Task: Create a due date automation trigger when advanced on, on the monday before a card is due add fields with custom field "Resume" set to a number lower or equal to 1 and lower than 10 at 11:00 AM.
Action: Mouse moved to (603, 278)
Screenshot: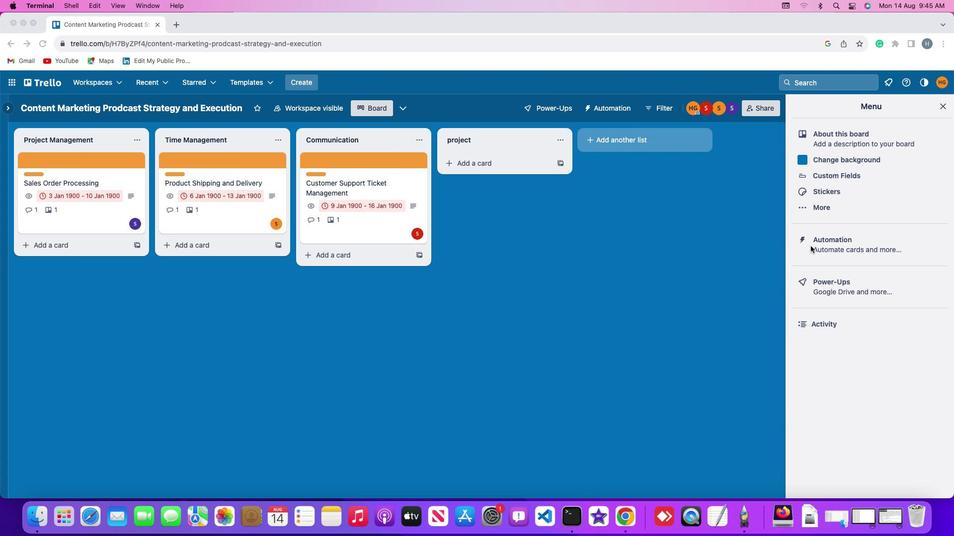 
Action: Mouse pressed left at (603, 278)
Screenshot: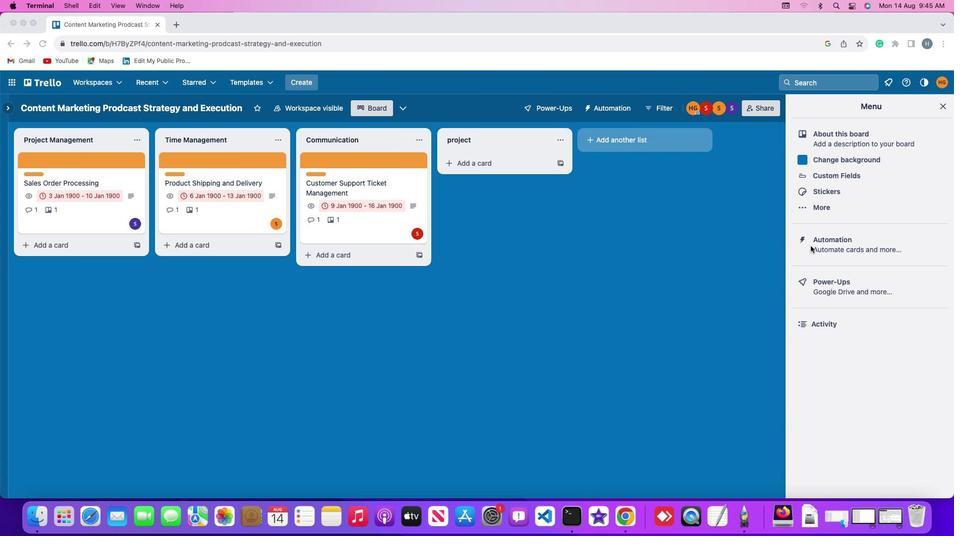 
Action: Mouse pressed left at (603, 278)
Screenshot: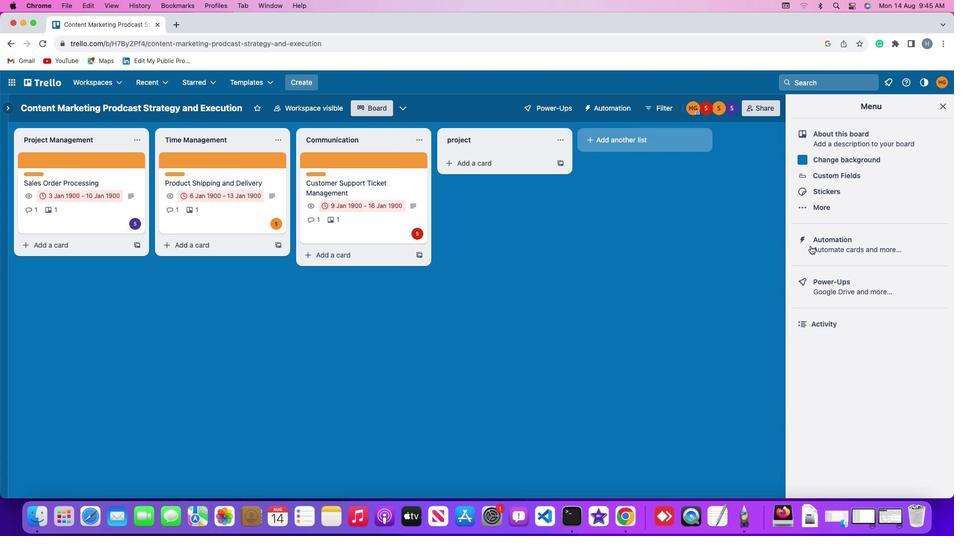 
Action: Mouse moved to (136, 272)
Screenshot: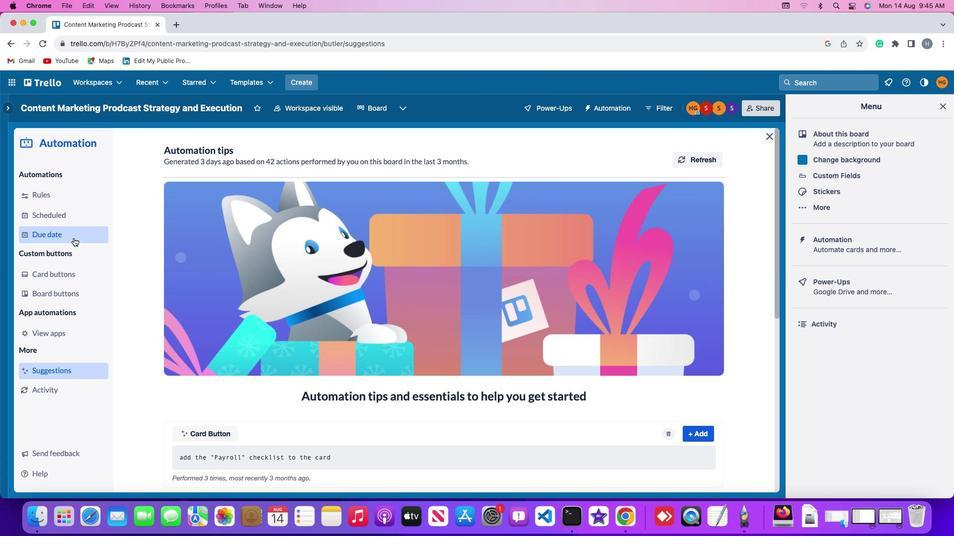 
Action: Mouse pressed left at (136, 272)
Screenshot: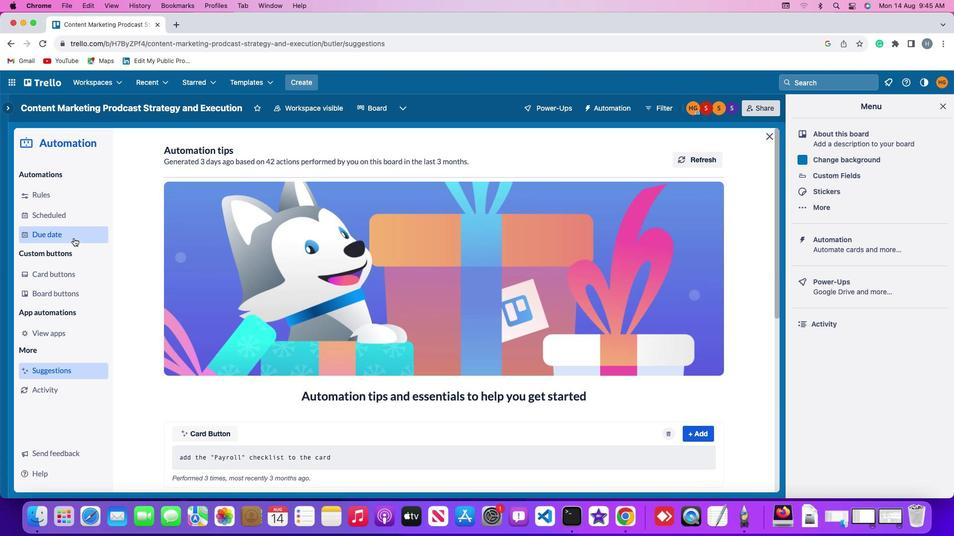 
Action: Mouse moved to (507, 205)
Screenshot: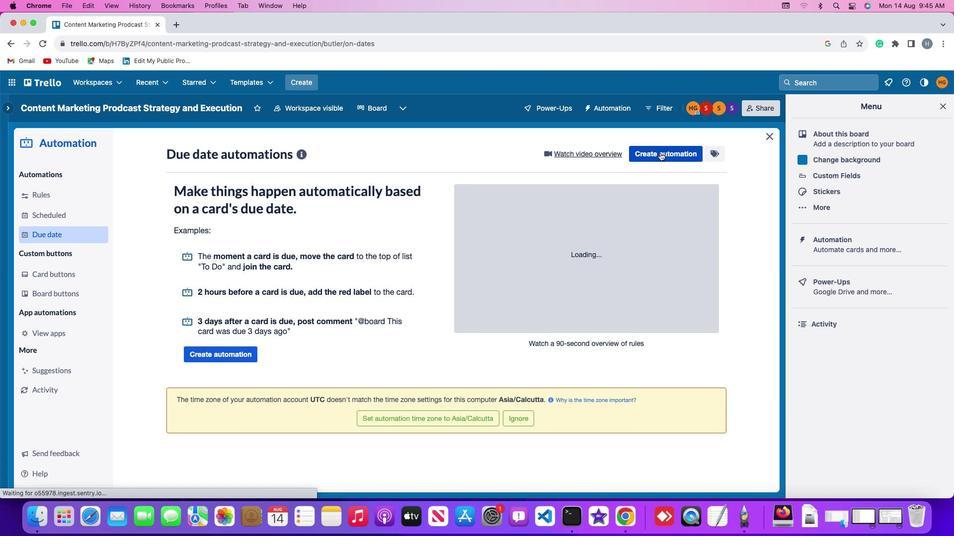 
Action: Mouse pressed left at (507, 205)
Screenshot: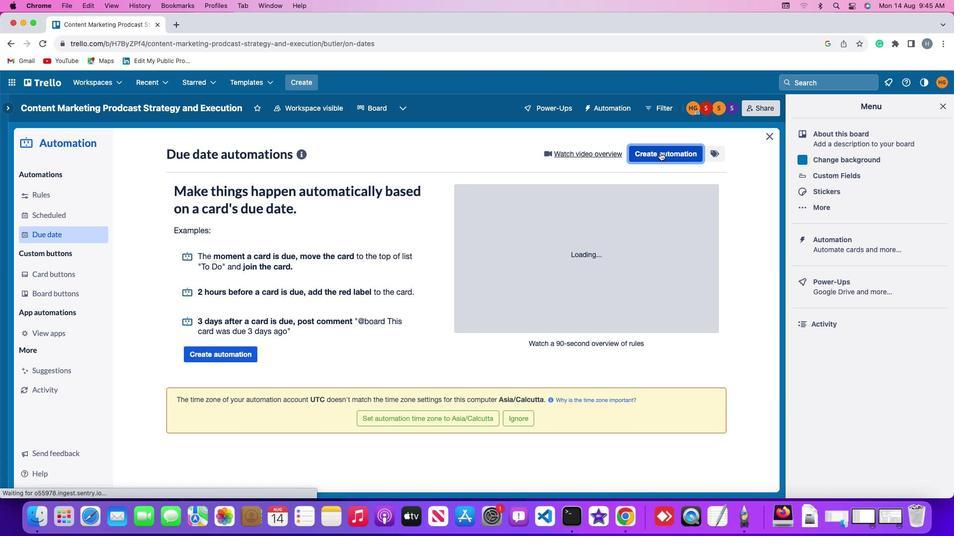 
Action: Mouse moved to (233, 283)
Screenshot: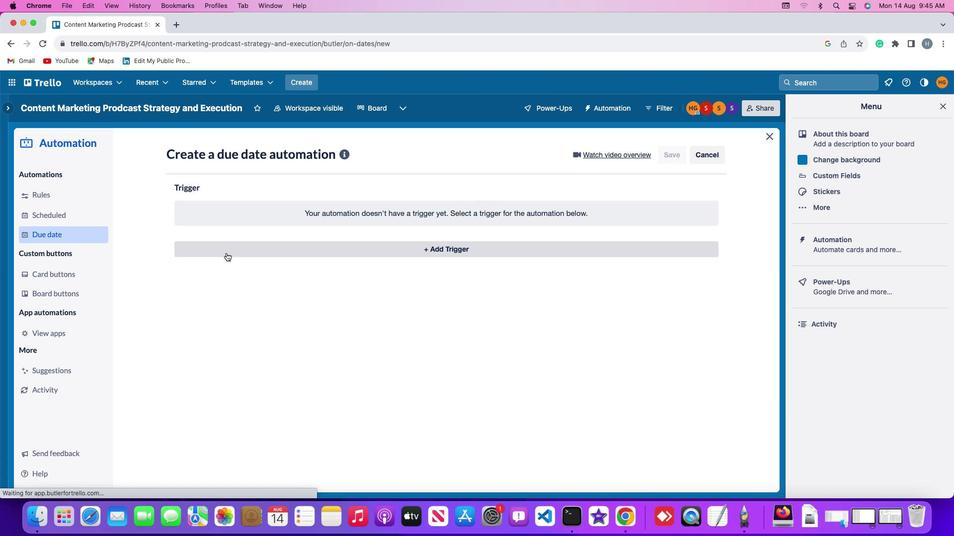 
Action: Mouse pressed left at (233, 283)
Screenshot: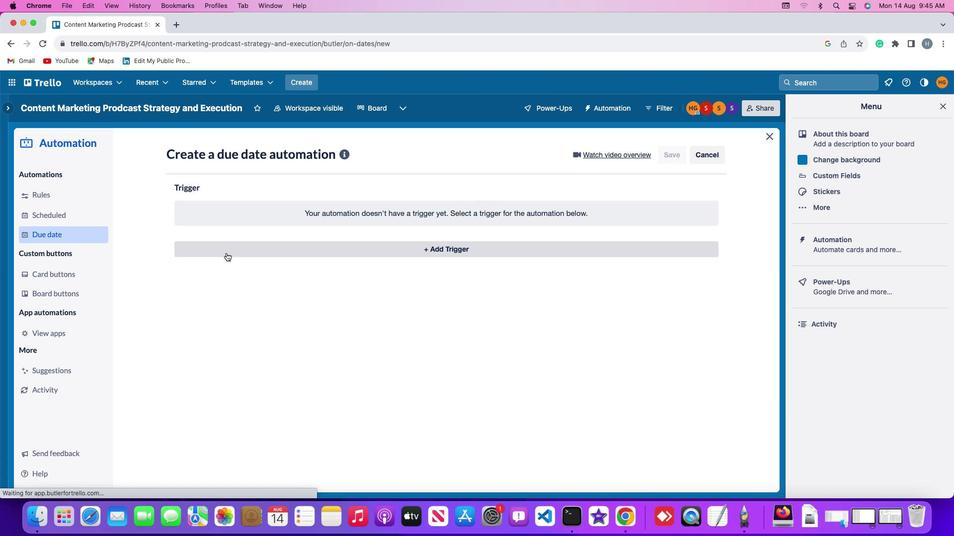 
Action: Mouse moved to (230, 429)
Screenshot: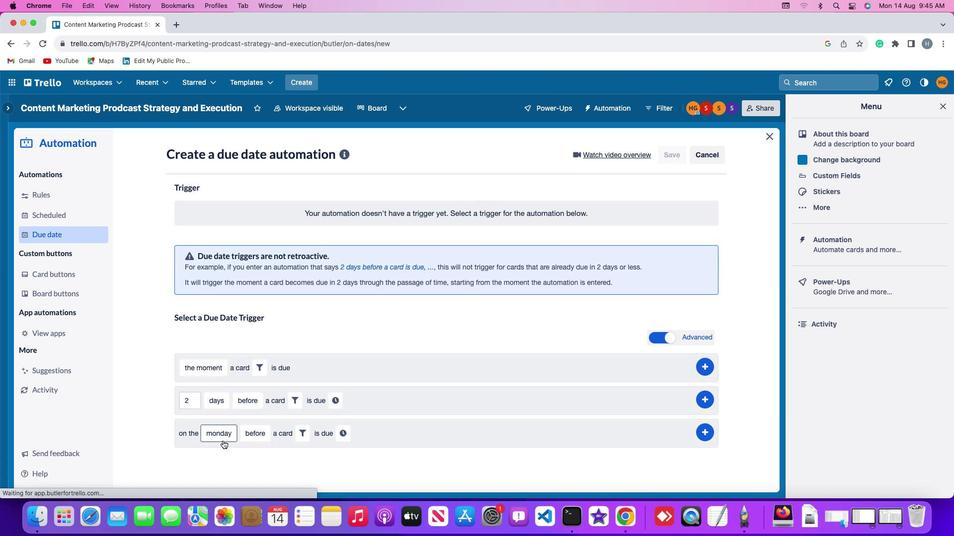 
Action: Mouse pressed left at (230, 429)
Screenshot: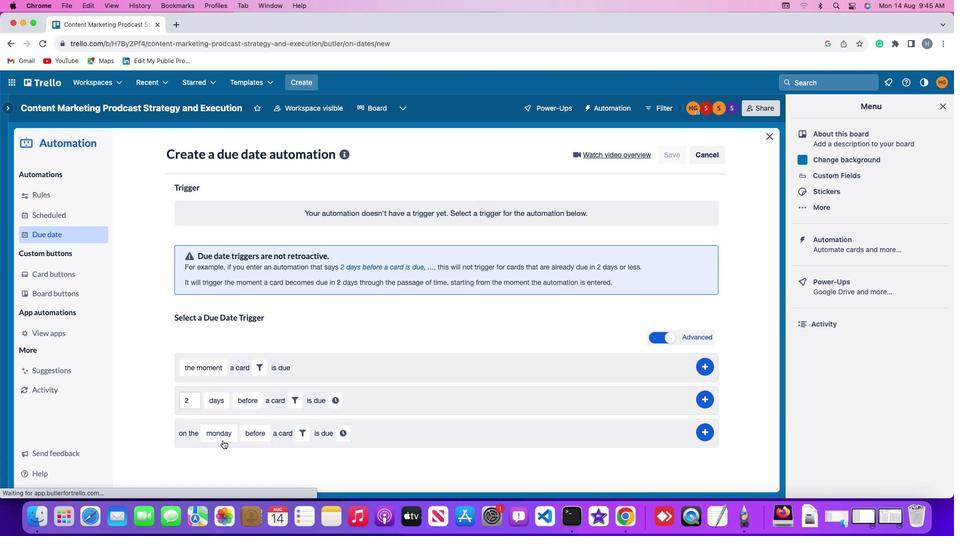
Action: Mouse moved to (231, 316)
Screenshot: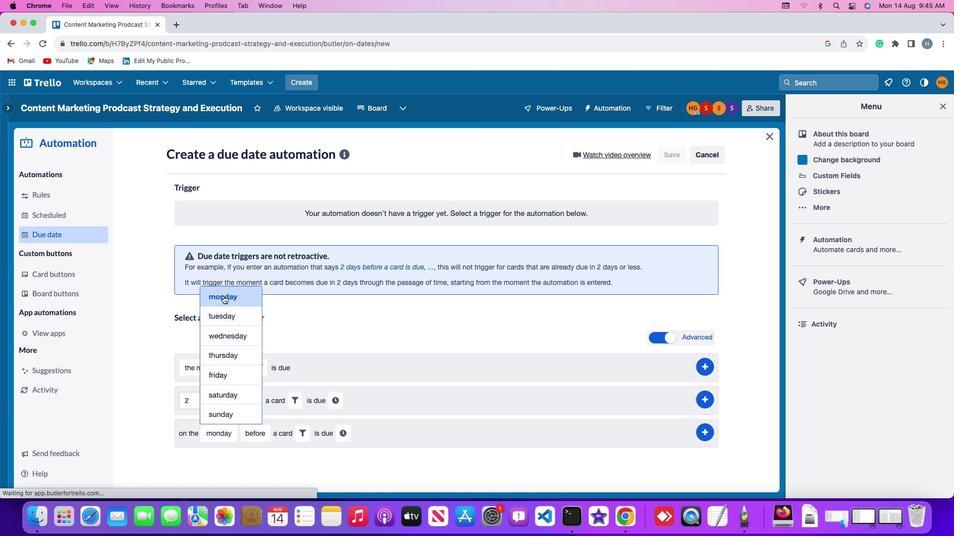 
Action: Mouse pressed left at (231, 316)
Screenshot: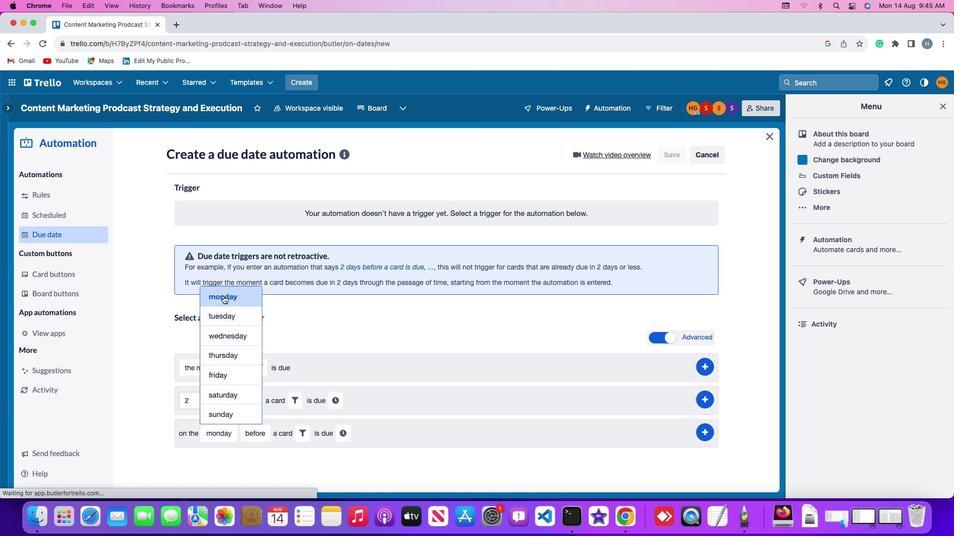 
Action: Mouse moved to (248, 423)
Screenshot: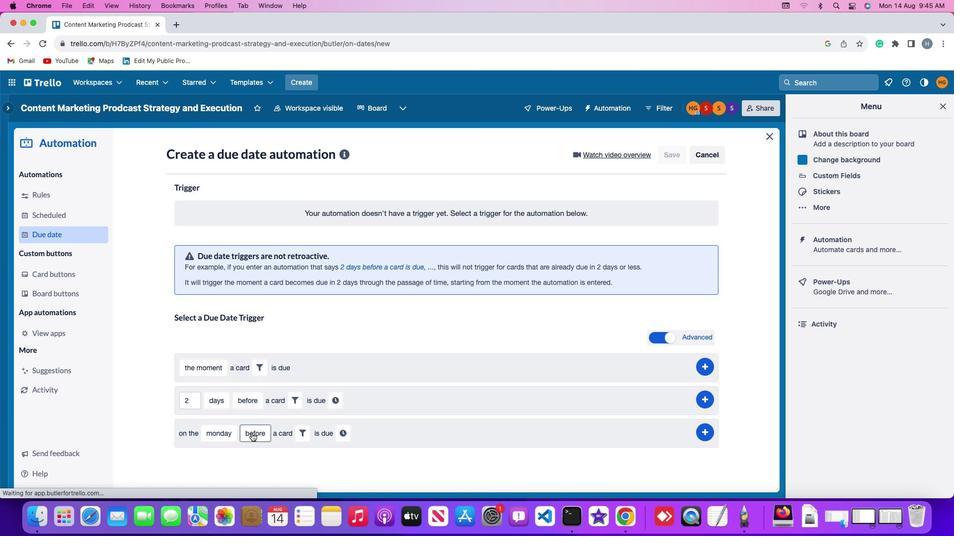 
Action: Mouse pressed left at (248, 423)
Screenshot: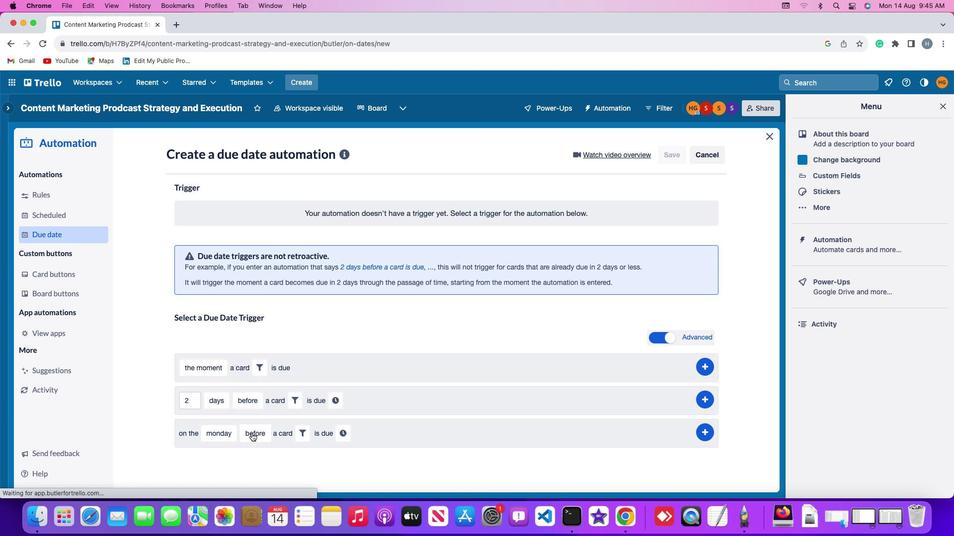 
Action: Mouse moved to (258, 363)
Screenshot: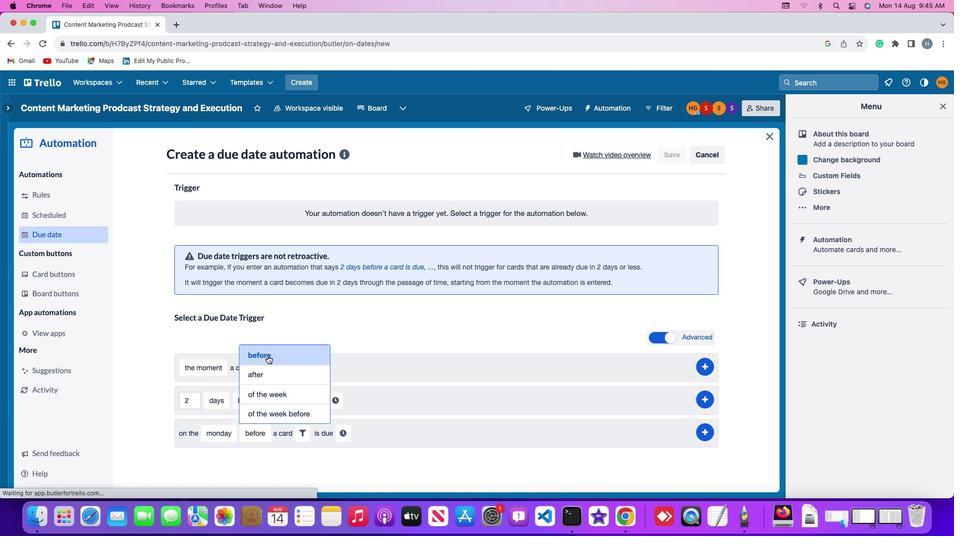 
Action: Mouse pressed left at (258, 363)
Screenshot: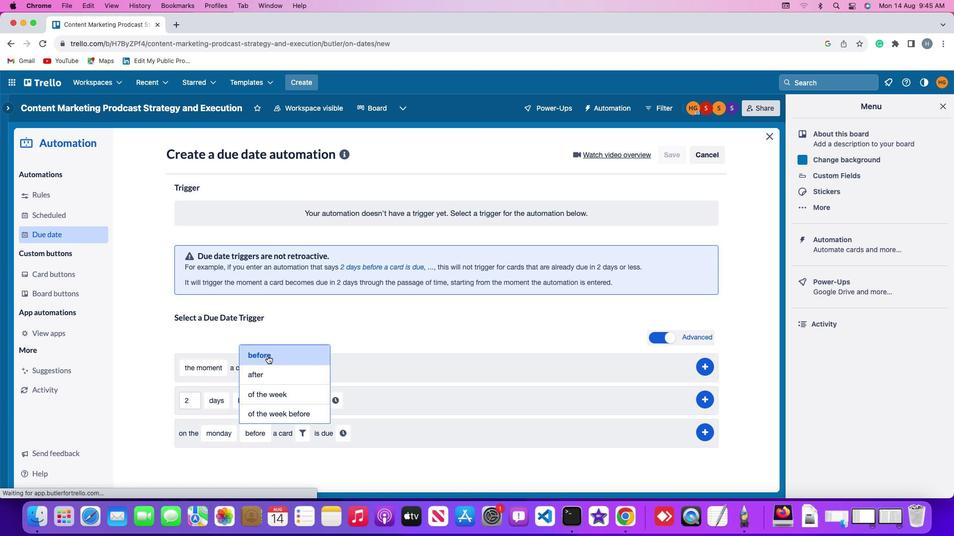 
Action: Mouse moved to (279, 425)
Screenshot: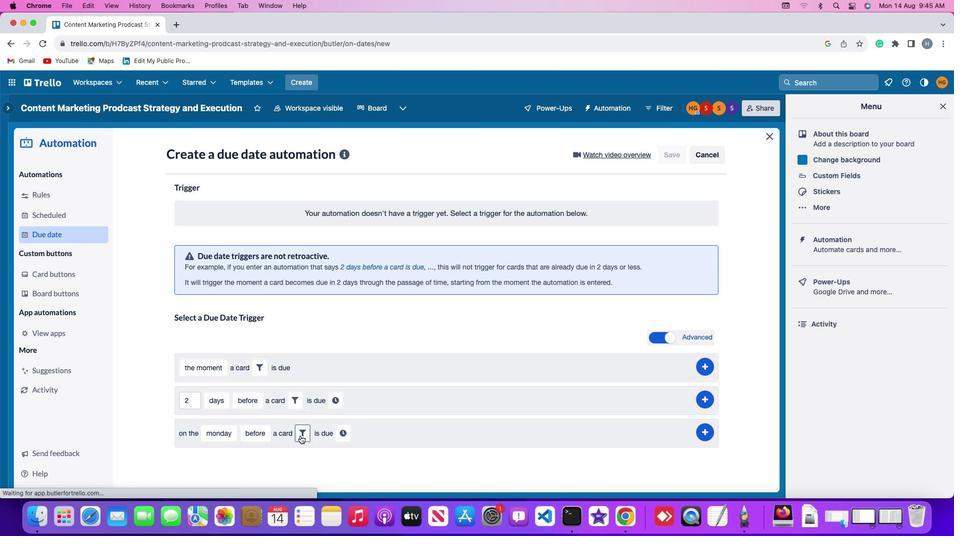 
Action: Mouse pressed left at (279, 425)
Screenshot: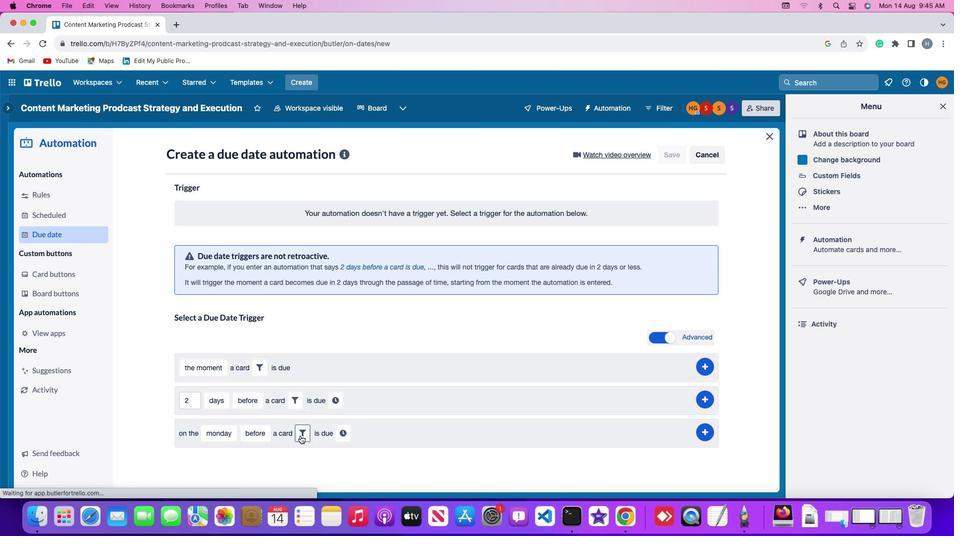 
Action: Mouse moved to (381, 447)
Screenshot: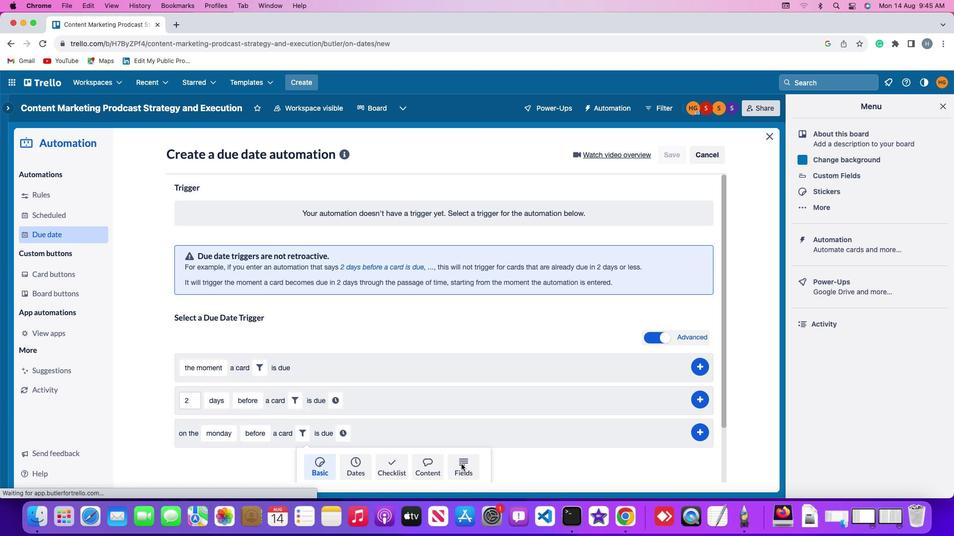 
Action: Mouse pressed left at (381, 447)
Screenshot: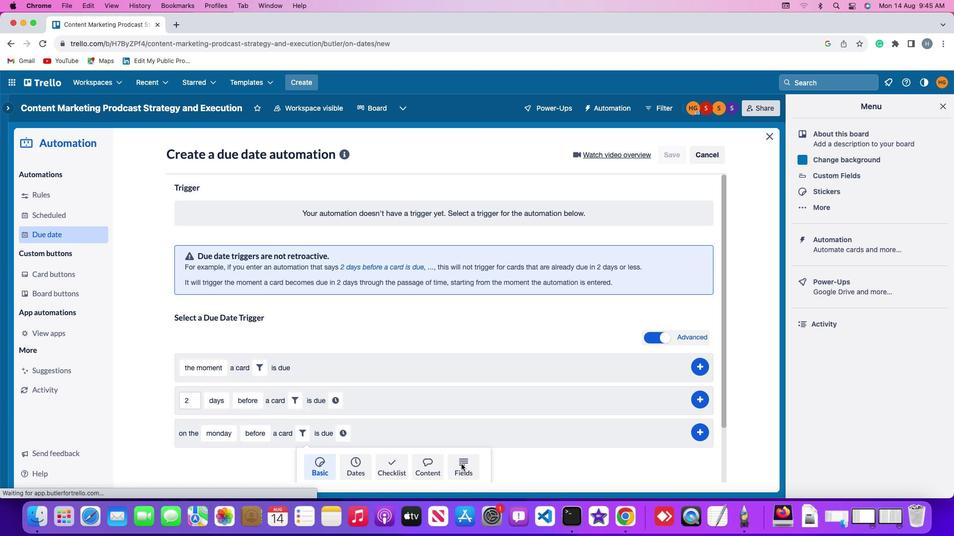 
Action: Mouse moved to (239, 453)
Screenshot: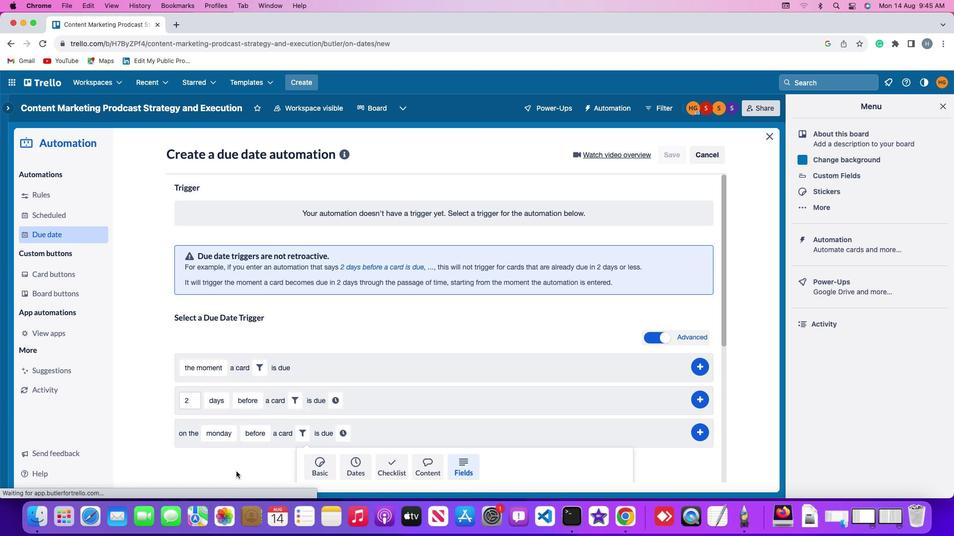 
Action: Mouse scrolled (239, 453) with delta (89, 86)
Screenshot: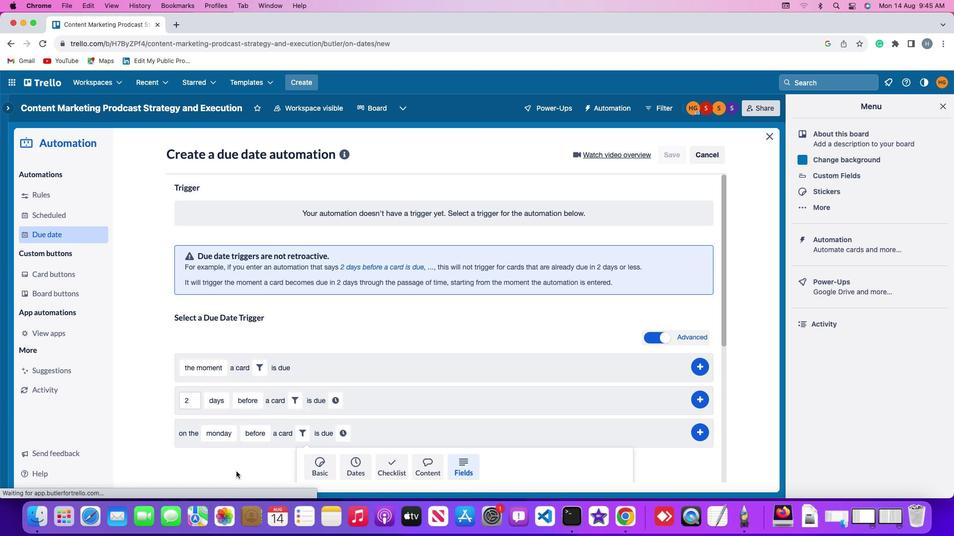 
Action: Mouse moved to (239, 453)
Screenshot: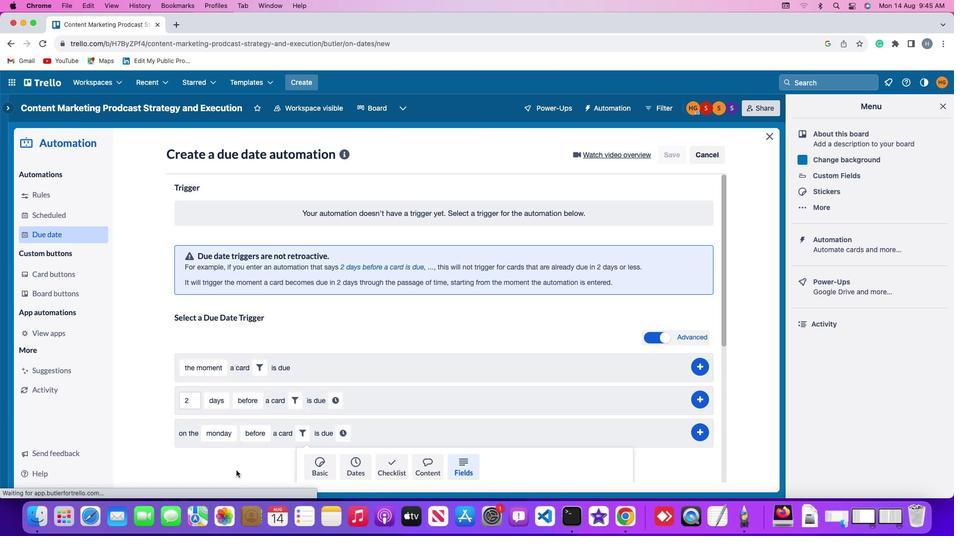 
Action: Mouse scrolled (239, 453) with delta (89, 86)
Screenshot: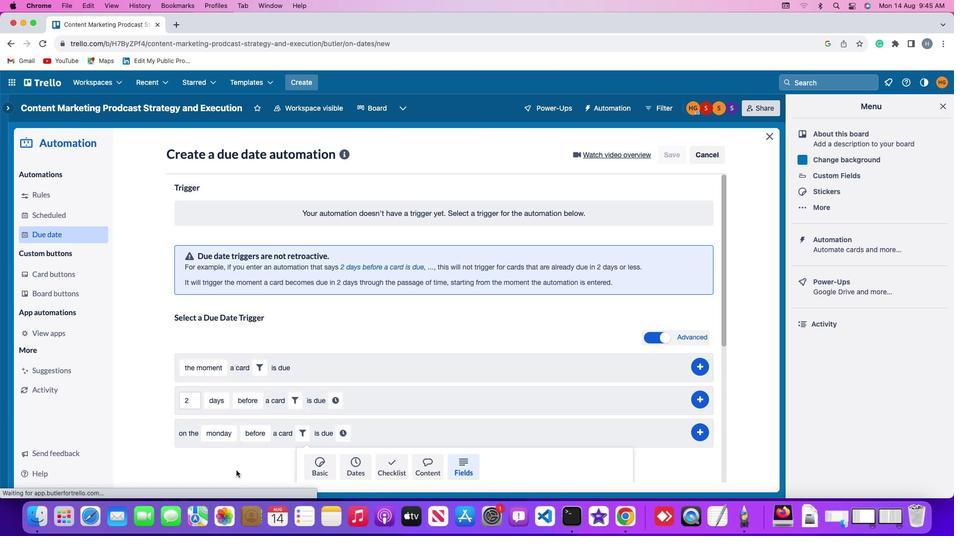 
Action: Mouse moved to (239, 453)
Screenshot: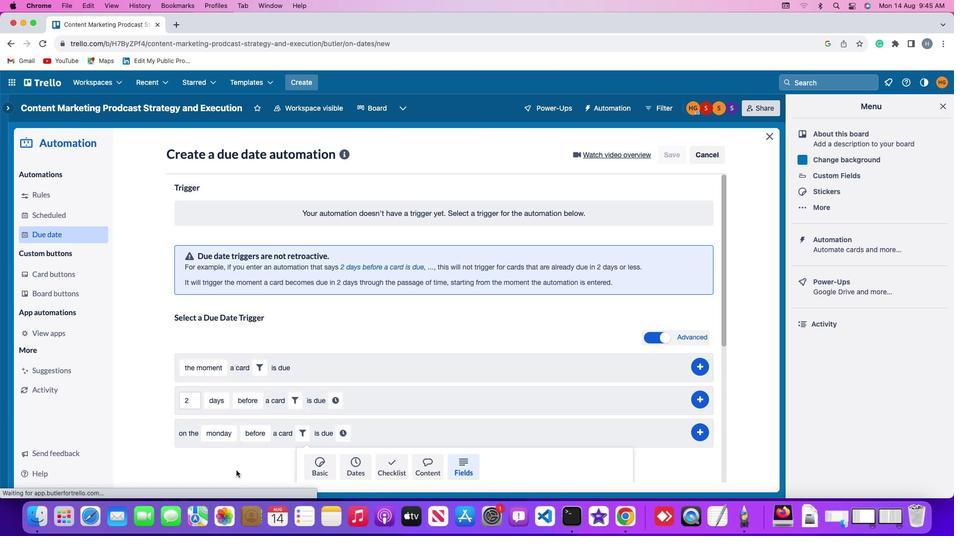 
Action: Mouse scrolled (239, 453) with delta (89, 85)
Screenshot: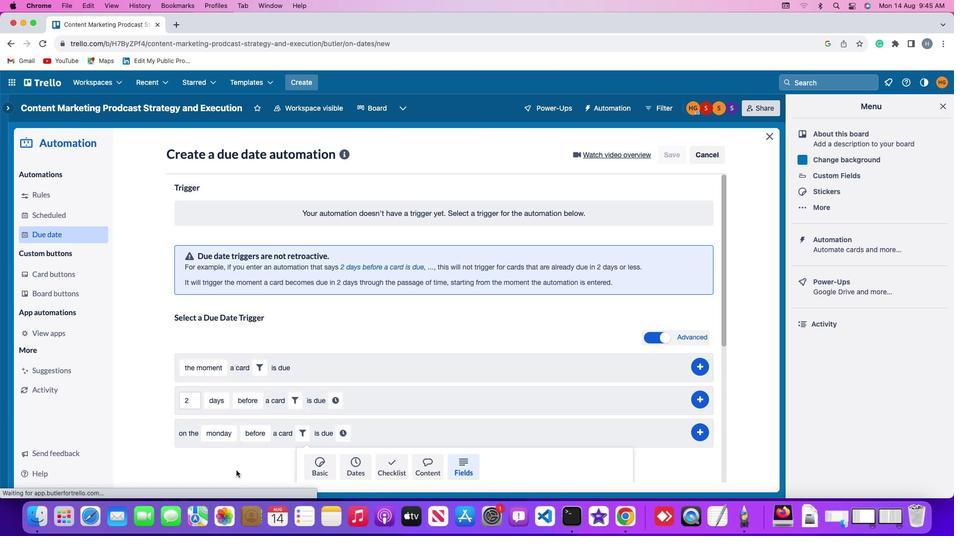 
Action: Mouse moved to (239, 452)
Screenshot: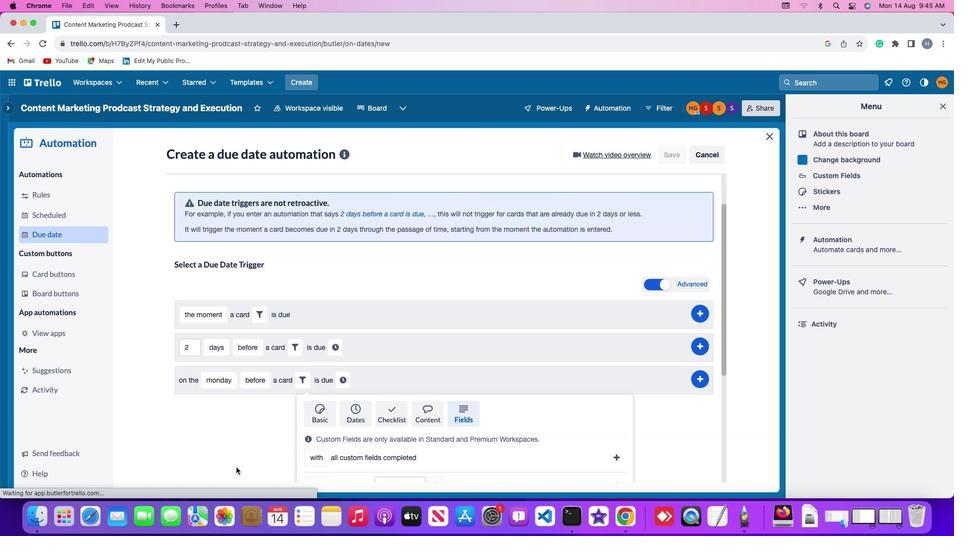 
Action: Mouse scrolled (239, 452) with delta (89, 84)
Screenshot: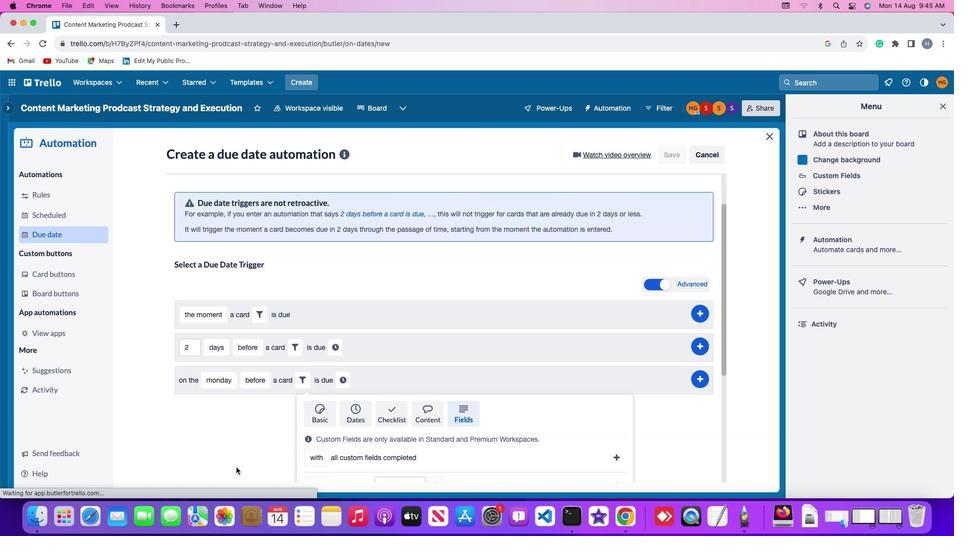 
Action: Mouse moved to (239, 450)
Screenshot: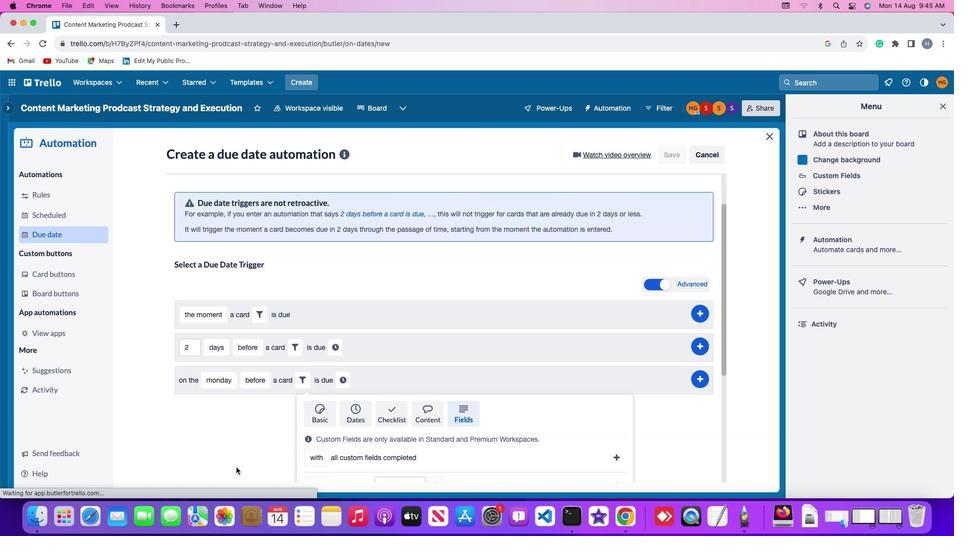 
Action: Mouse scrolled (239, 450) with delta (89, 84)
Screenshot: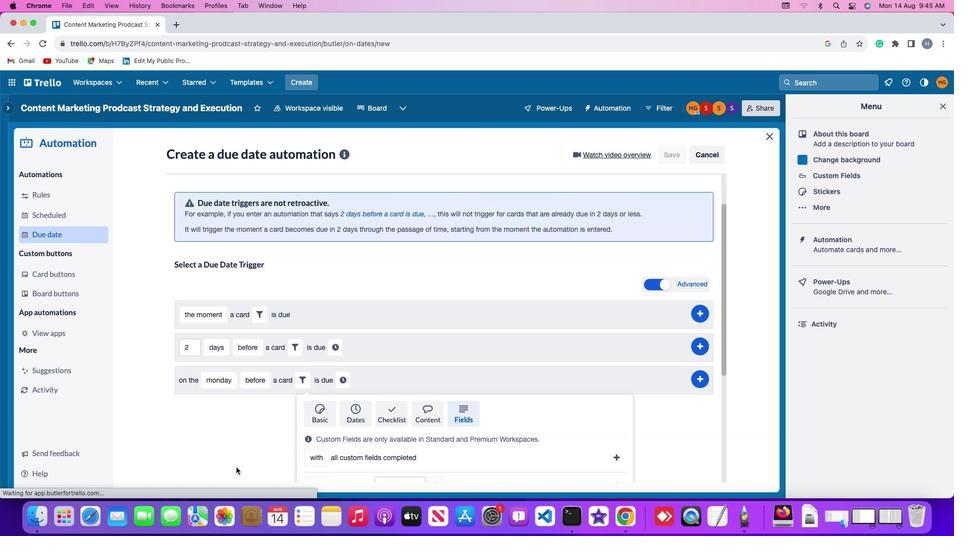 
Action: Mouse moved to (239, 450)
Screenshot: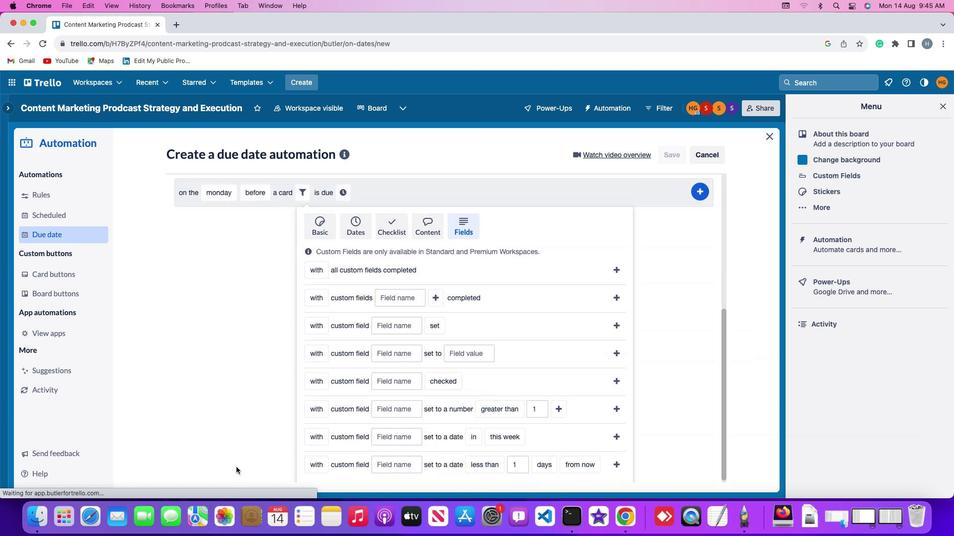 
Action: Mouse scrolled (239, 450) with delta (89, 86)
Screenshot: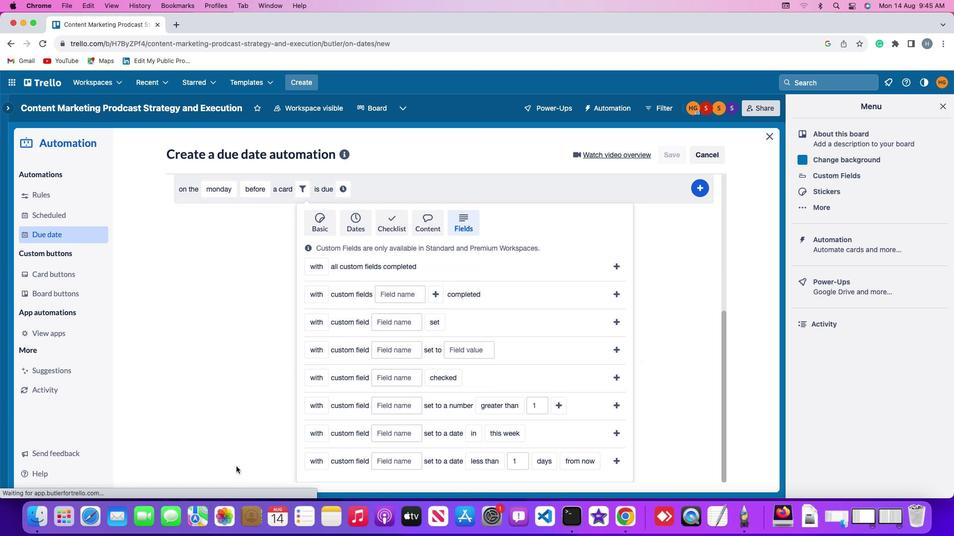 
Action: Mouse moved to (239, 450)
Screenshot: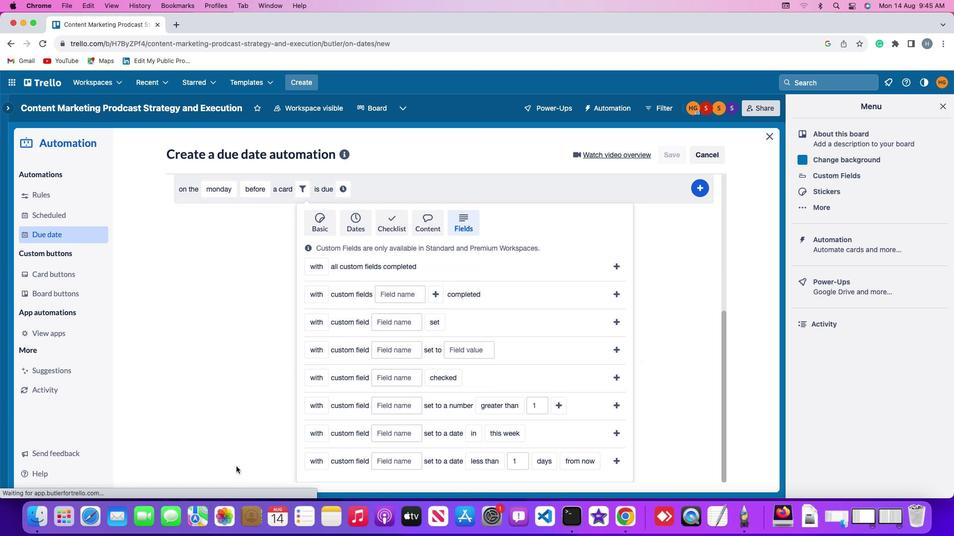 
Action: Mouse scrolled (239, 450) with delta (89, 86)
Screenshot: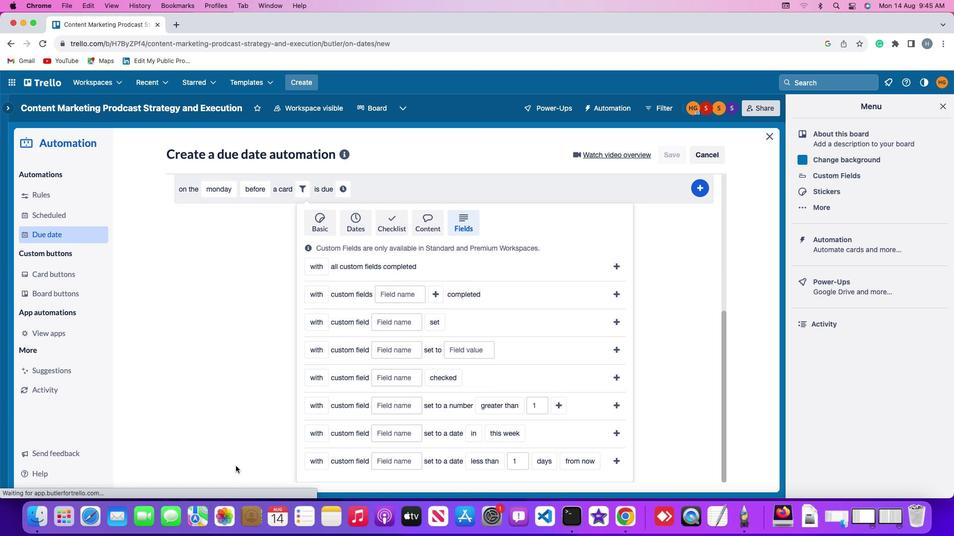 
Action: Mouse moved to (239, 449)
Screenshot: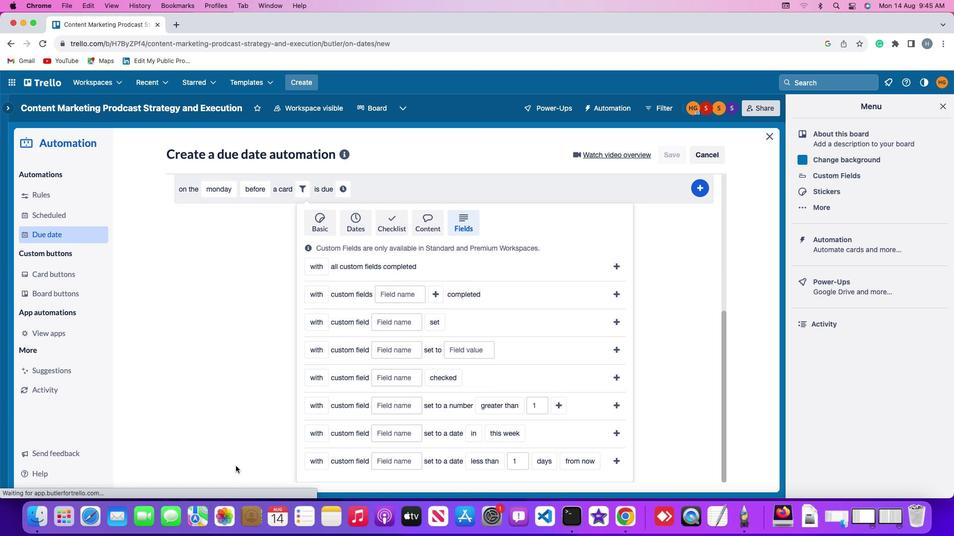 
Action: Mouse scrolled (239, 449) with delta (89, 85)
Screenshot: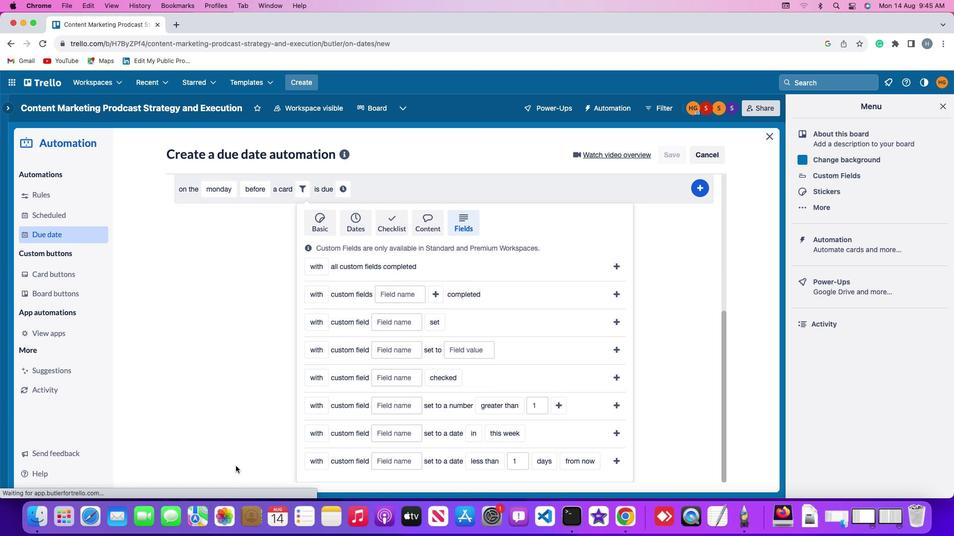 
Action: Mouse moved to (239, 449)
Screenshot: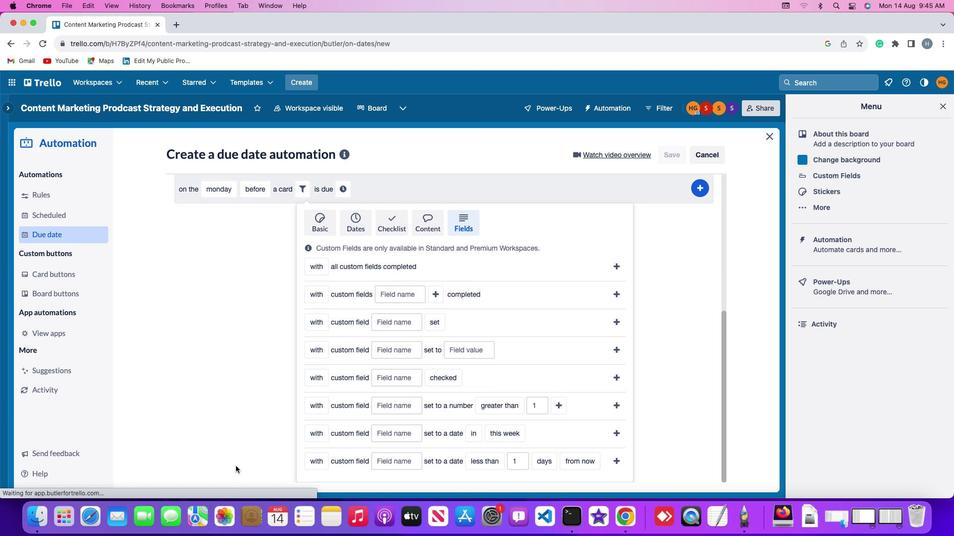 
Action: Mouse scrolled (239, 449) with delta (89, 85)
Screenshot: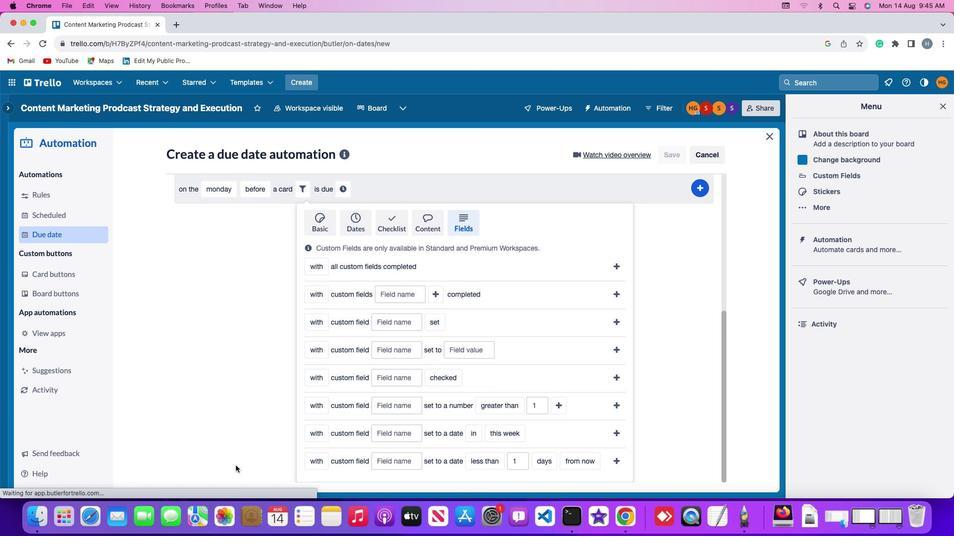 
Action: Mouse moved to (289, 401)
Screenshot: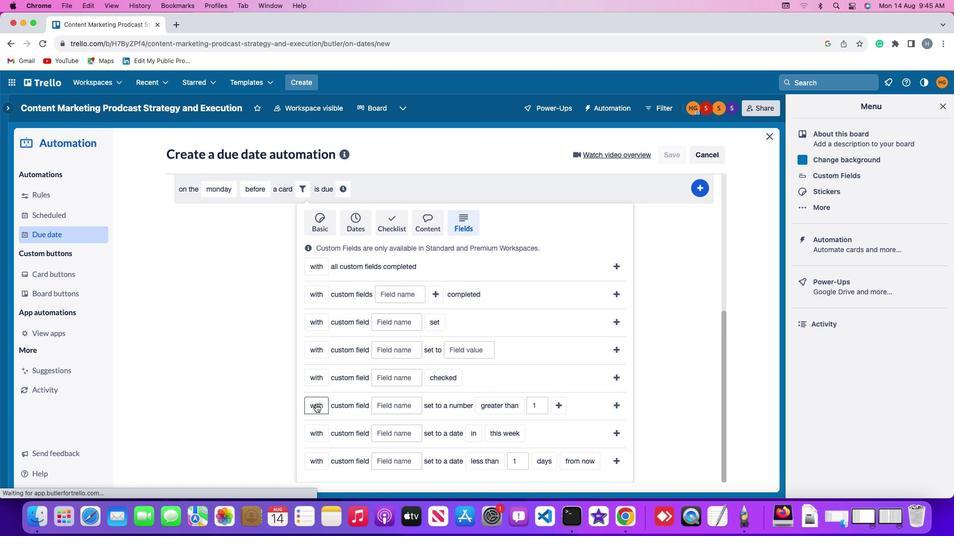 
Action: Mouse pressed left at (289, 401)
Screenshot: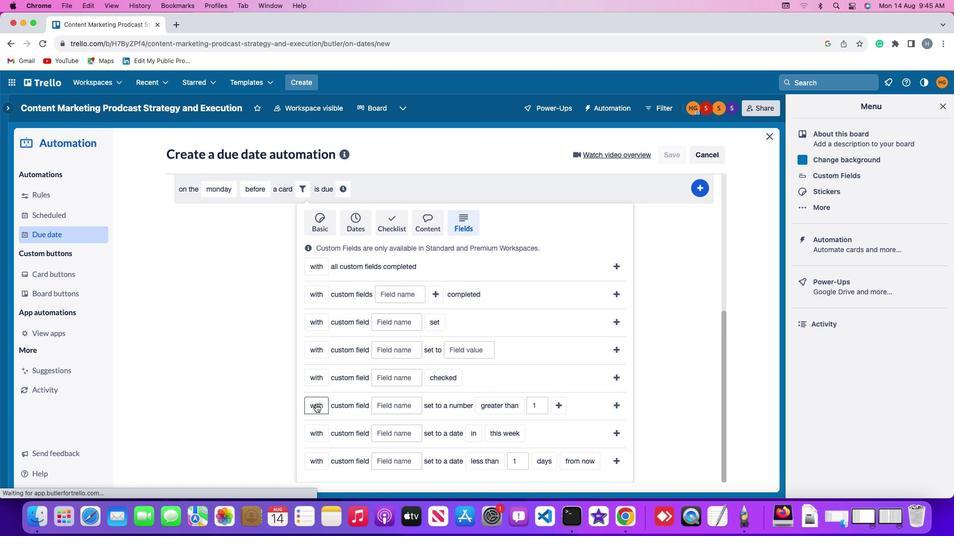 
Action: Mouse moved to (296, 416)
Screenshot: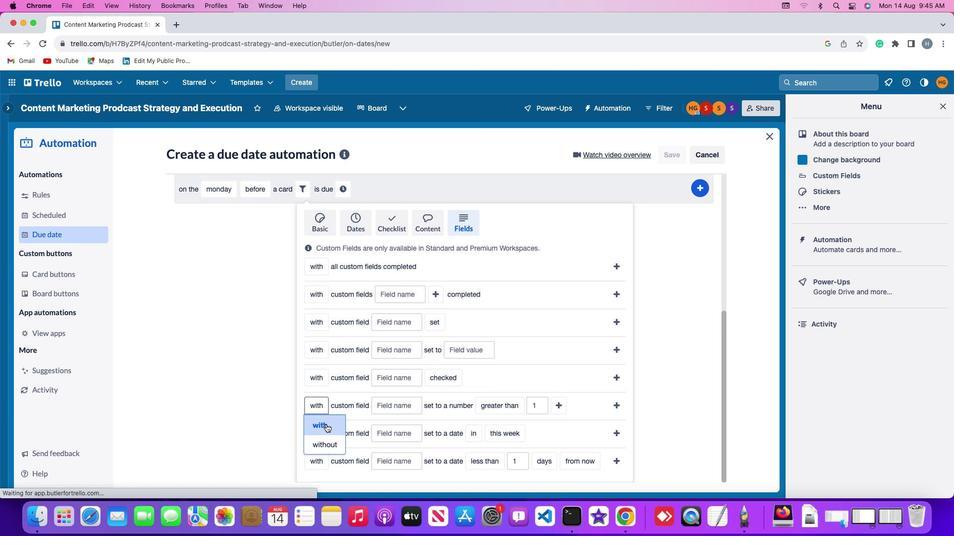 
Action: Mouse pressed left at (296, 416)
Screenshot: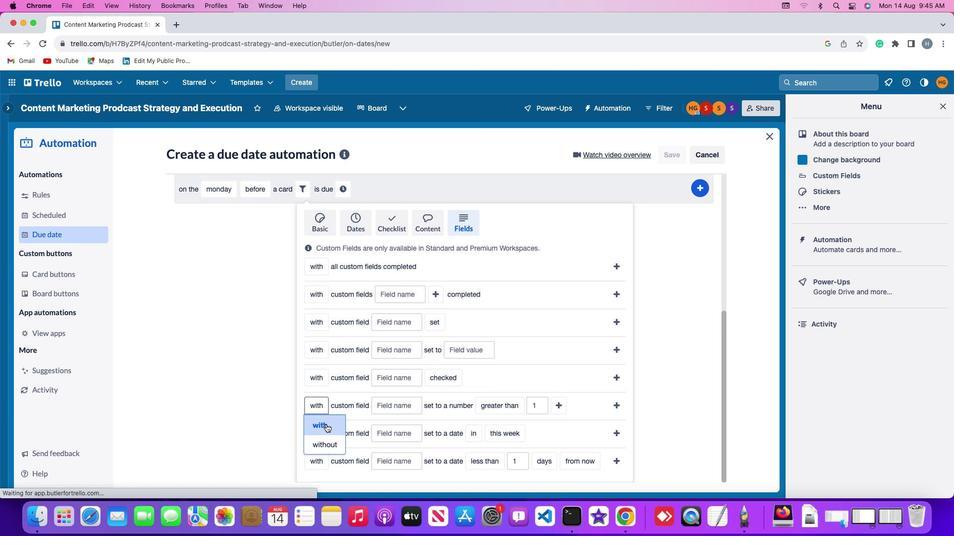 
Action: Mouse moved to (338, 403)
Screenshot: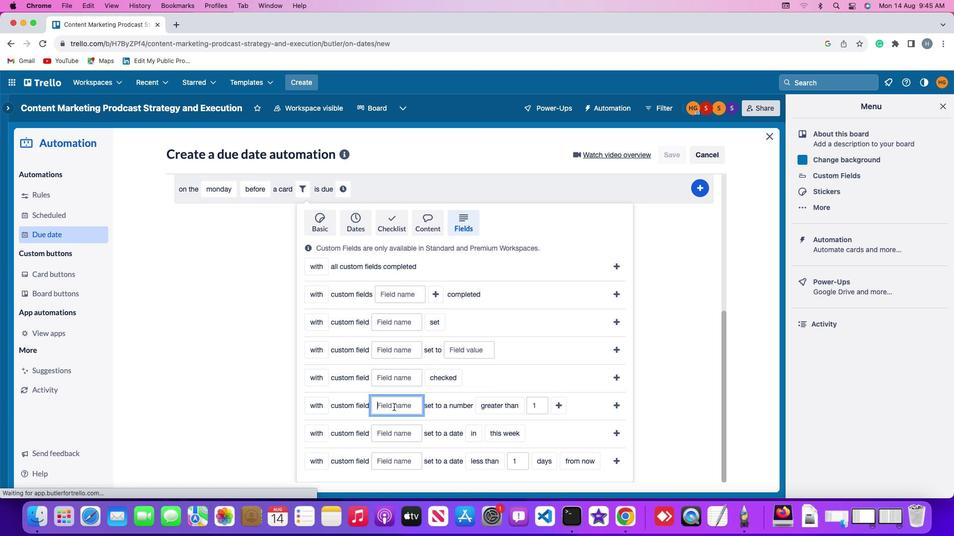 
Action: Mouse pressed left at (338, 403)
Screenshot: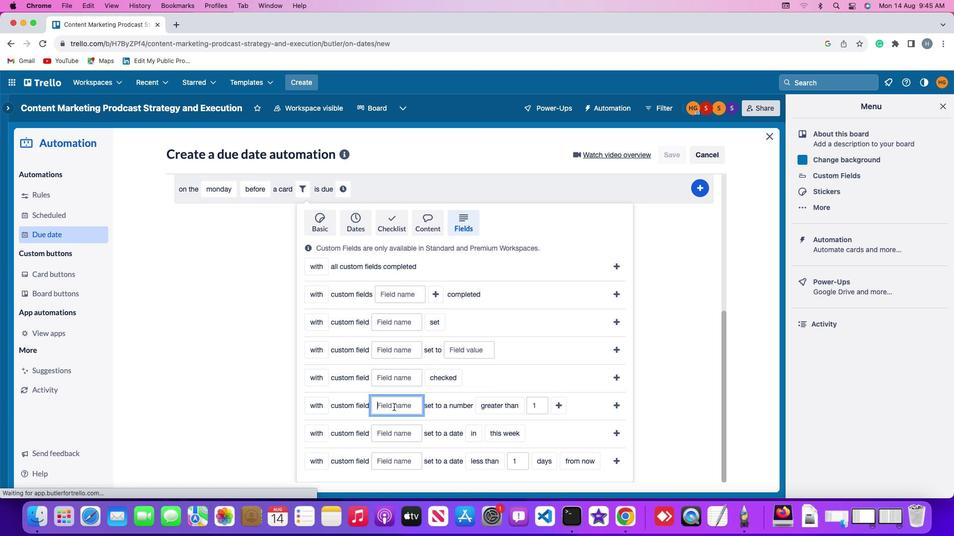 
Action: Mouse moved to (339, 403)
Screenshot: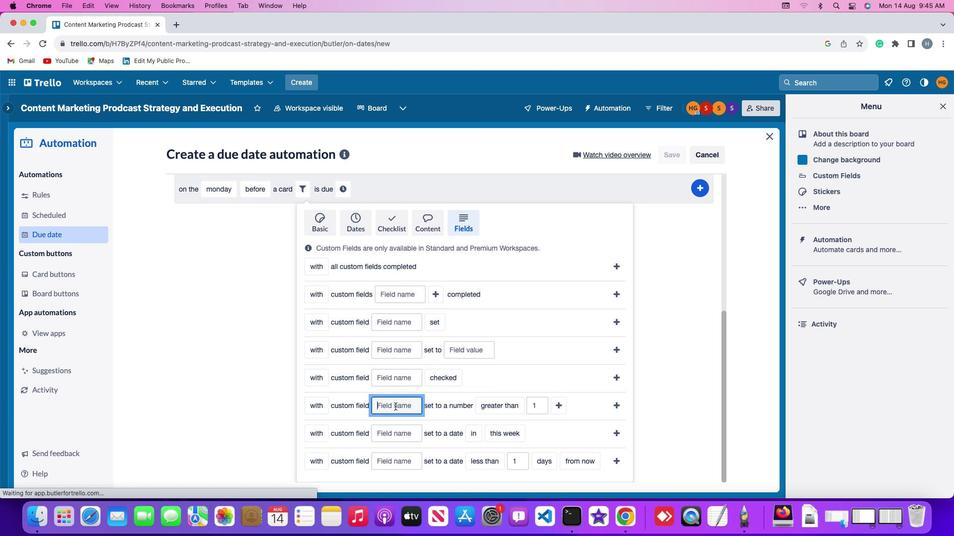 
Action: Key pressed Key.shift'R''e''s''u''m'
Screenshot: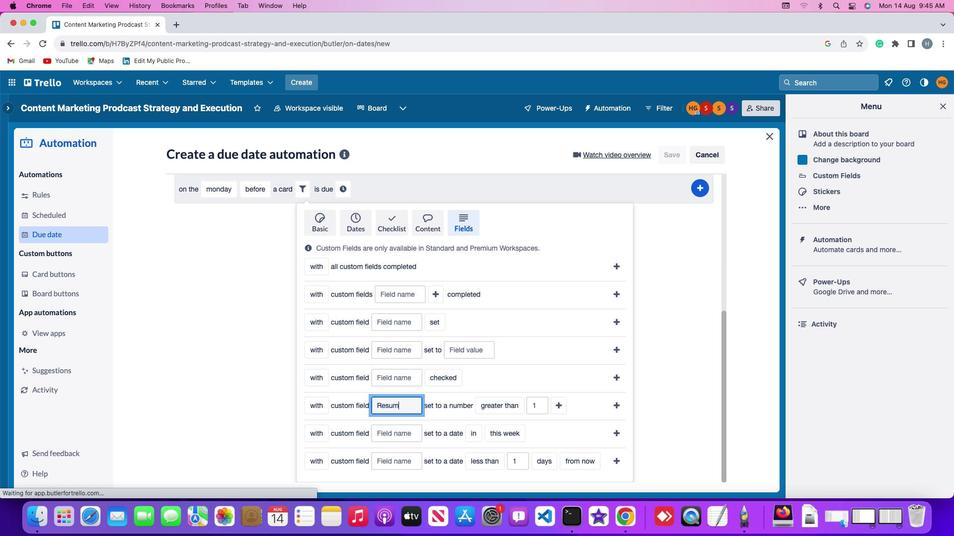 
Action: Mouse moved to (339, 403)
Screenshot: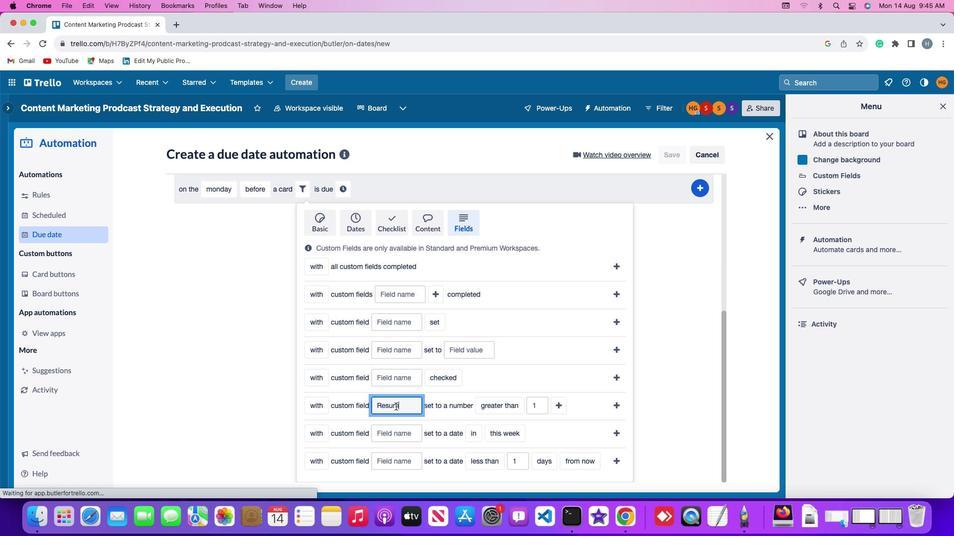 
Action: Key pressed 'e'
Screenshot: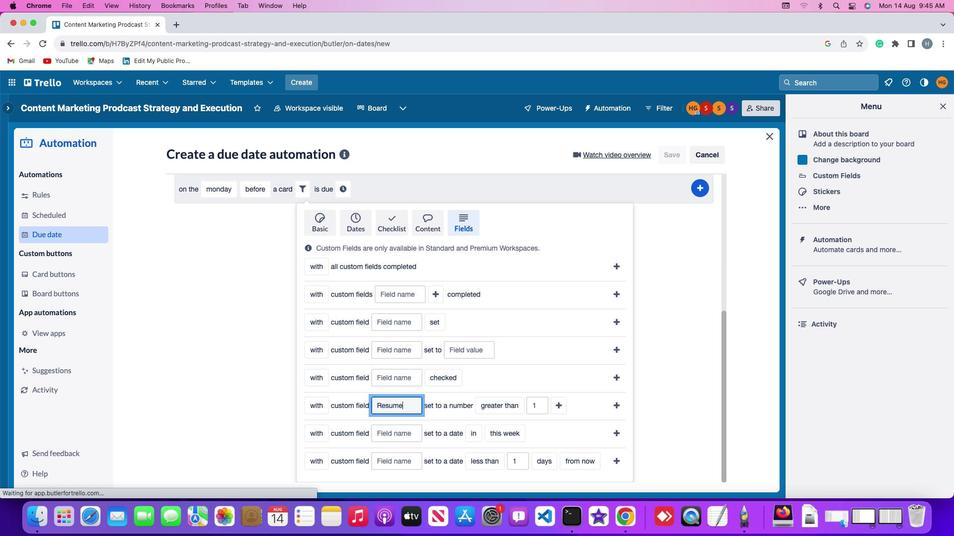 
Action: Mouse moved to (408, 402)
Screenshot: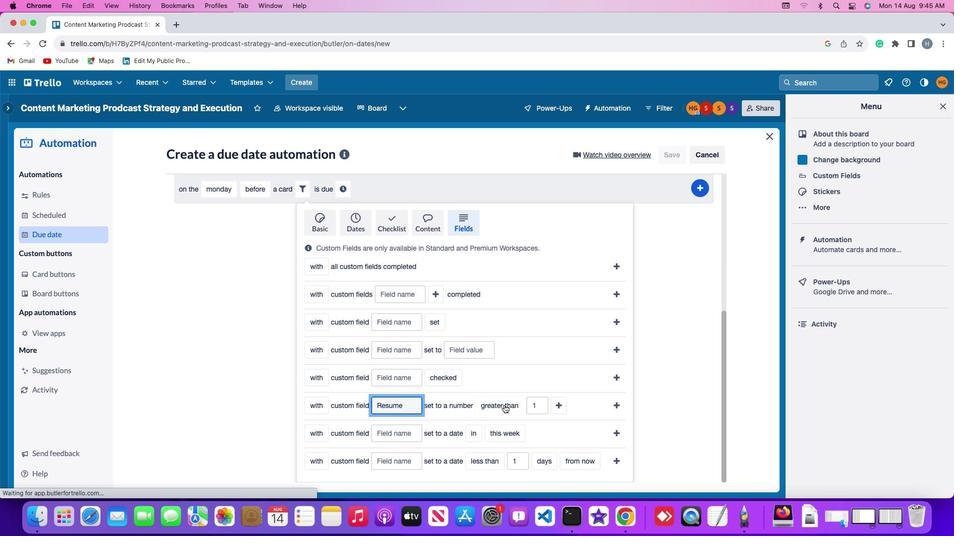 
Action: Mouse pressed left at (408, 402)
Screenshot: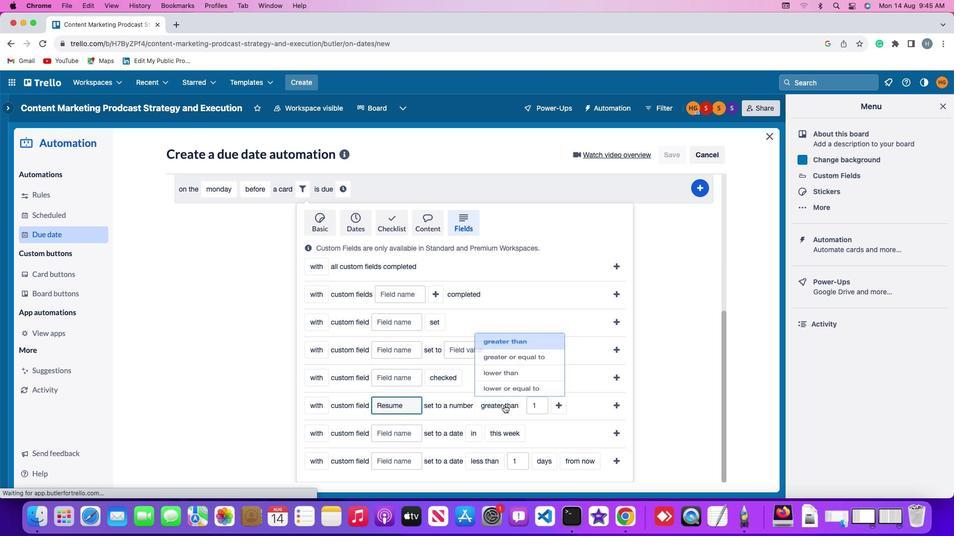 
Action: Mouse moved to (405, 385)
Screenshot: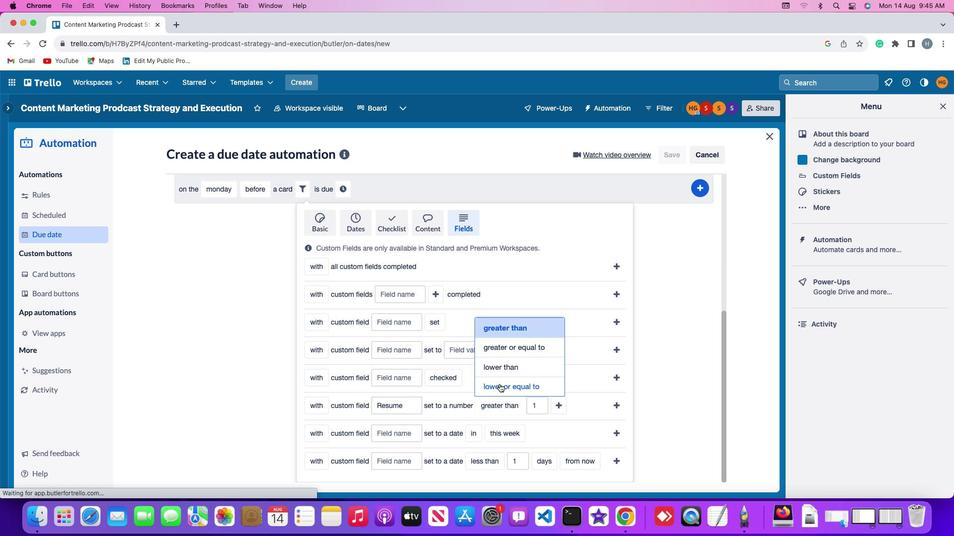 
Action: Mouse pressed left at (405, 385)
Screenshot: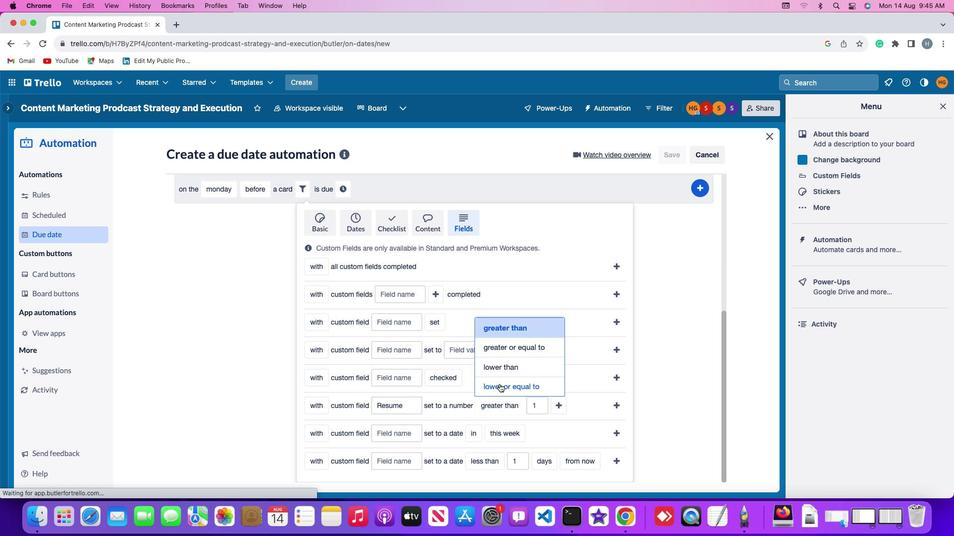
Action: Mouse moved to (440, 404)
Screenshot: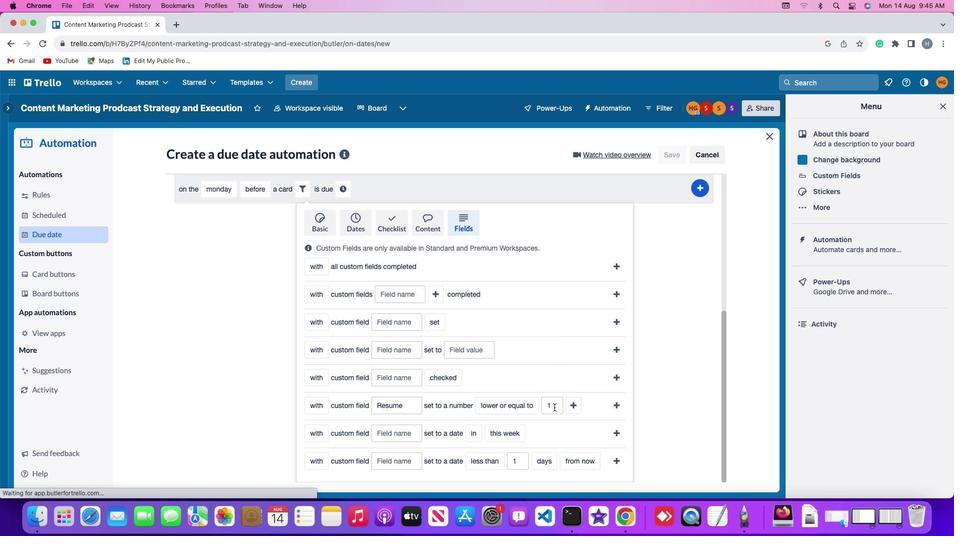 
Action: Mouse pressed left at (440, 404)
Screenshot: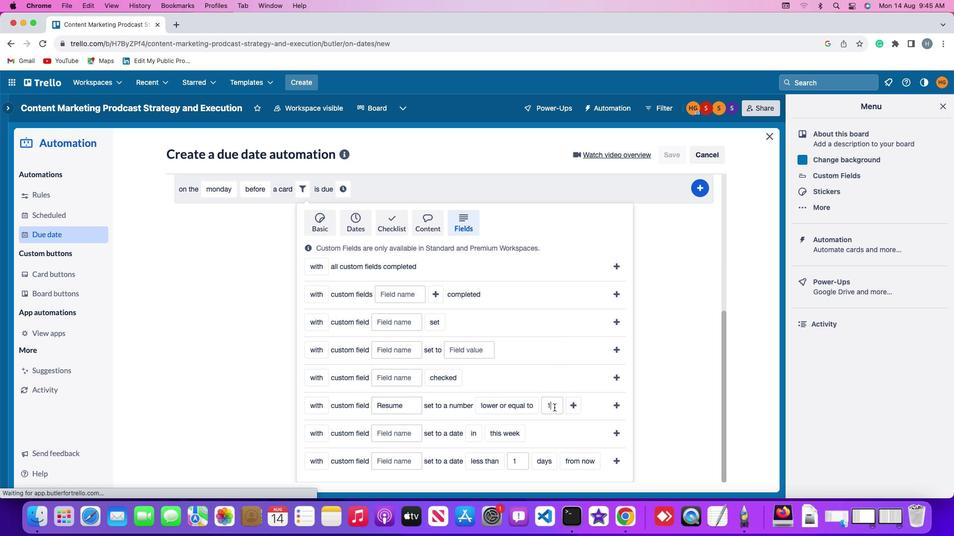 
Action: Mouse moved to (440, 403)
Screenshot: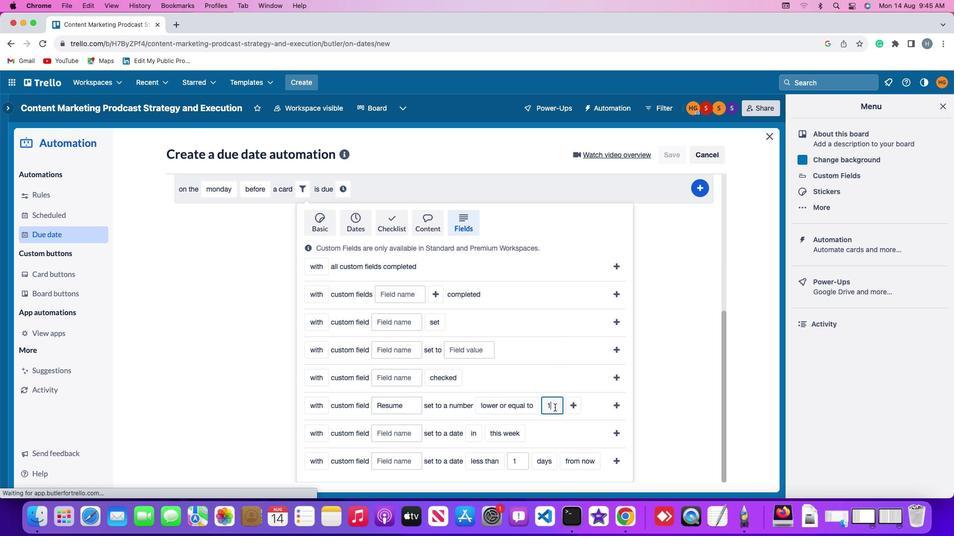 
Action: Key pressed Key.backspace
Screenshot: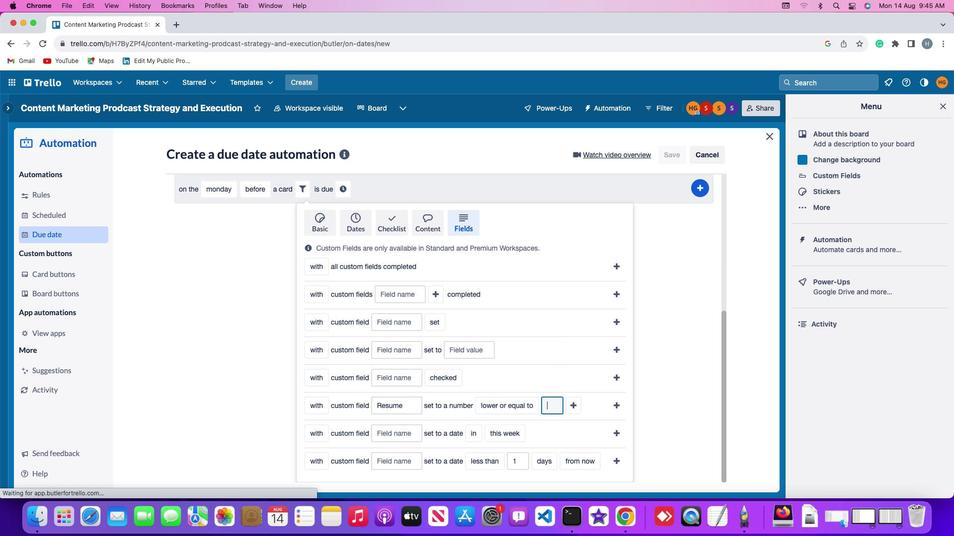 
Action: Mouse moved to (441, 402)
Screenshot: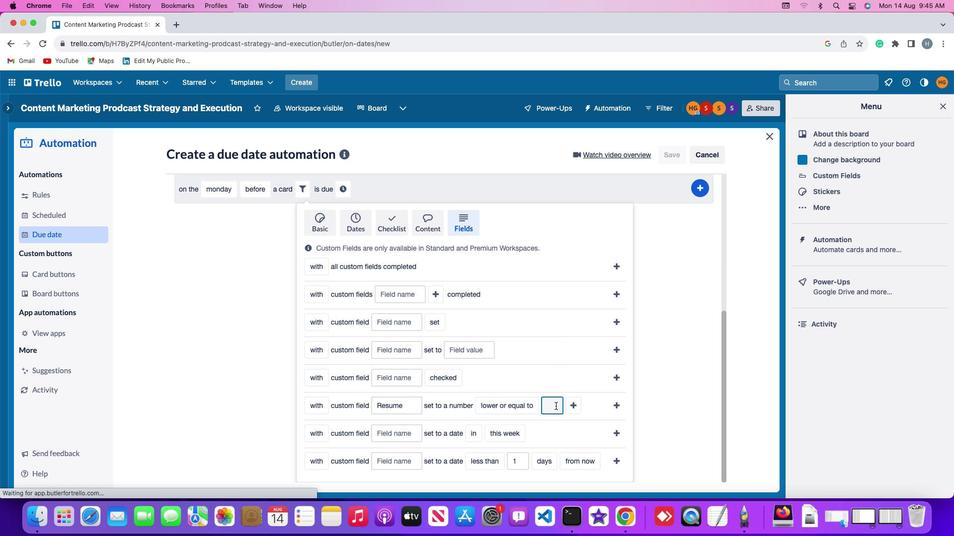 
Action: Key pressed '1'
Screenshot: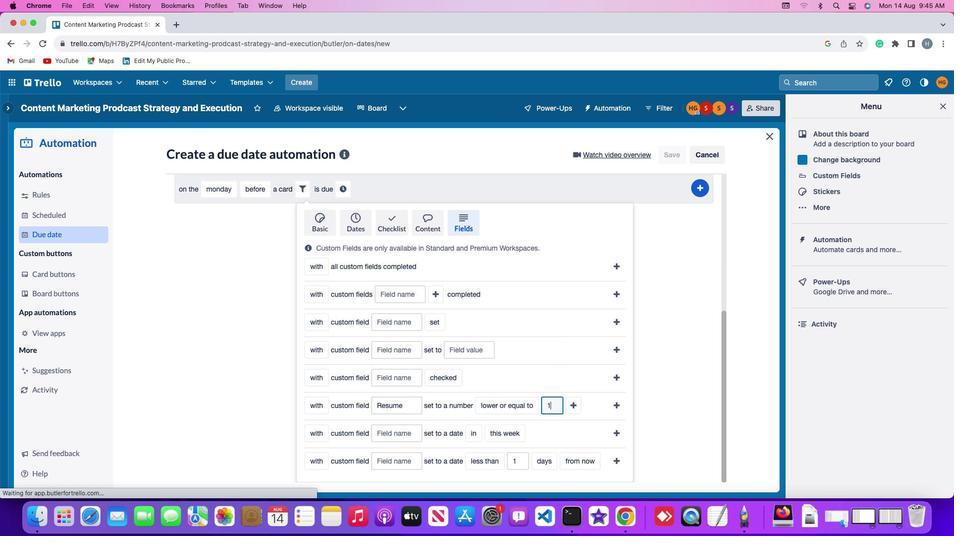 
Action: Mouse moved to (456, 402)
Screenshot: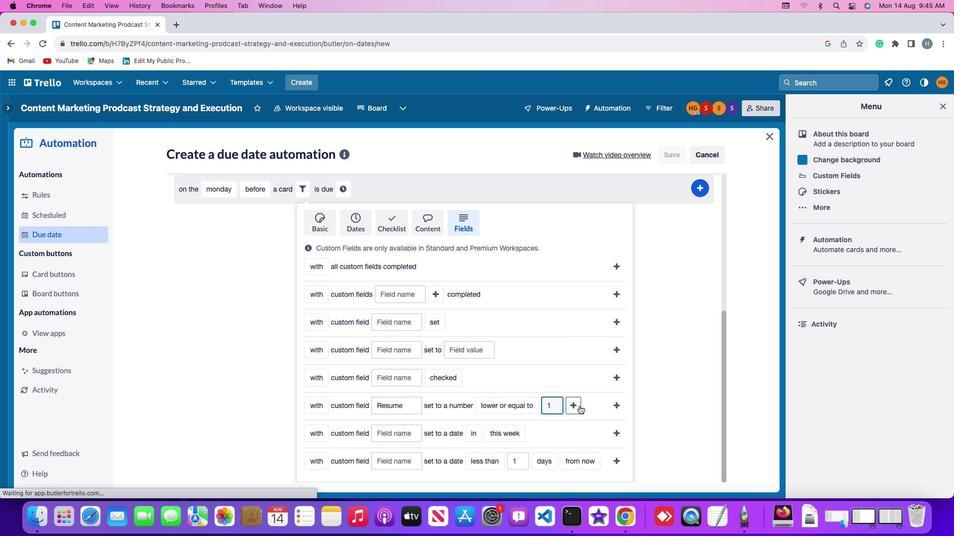 
Action: Mouse pressed left at (456, 402)
Screenshot: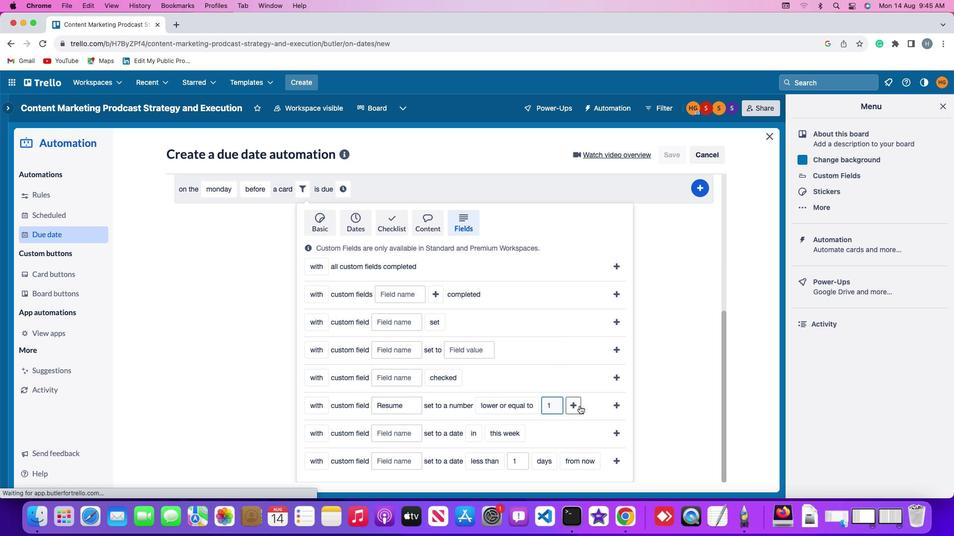
Action: Mouse moved to (475, 404)
Screenshot: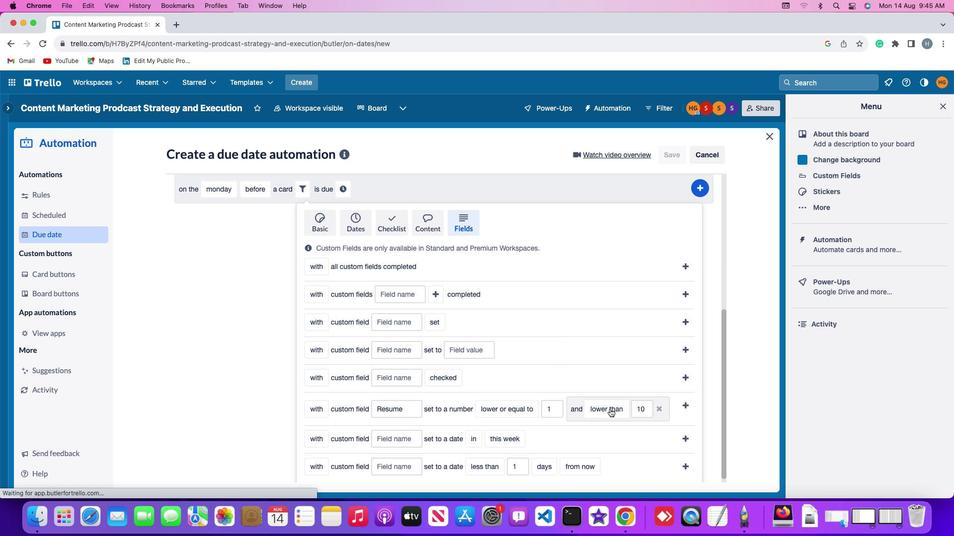
Action: Mouse pressed left at (475, 404)
Screenshot: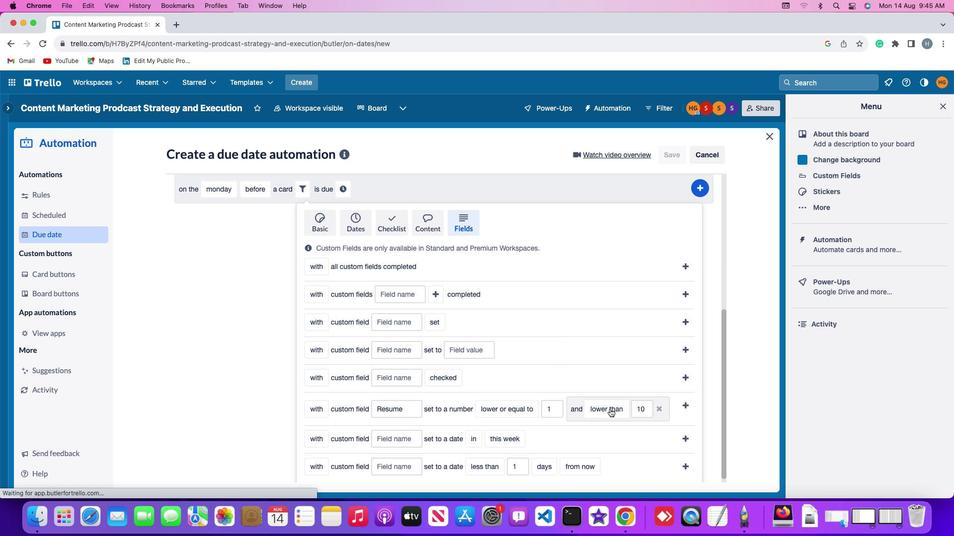 
Action: Mouse moved to (479, 343)
Screenshot: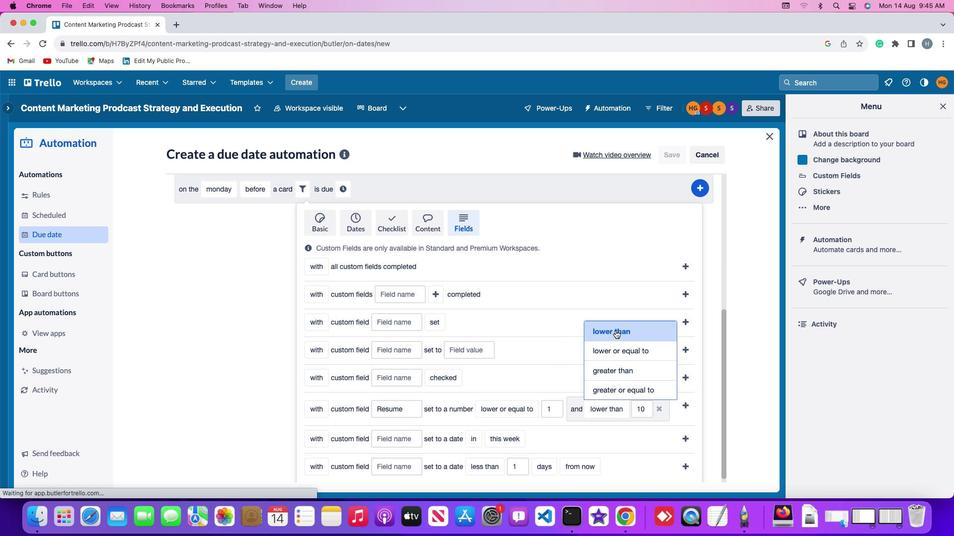 
Action: Mouse pressed left at (479, 343)
Screenshot: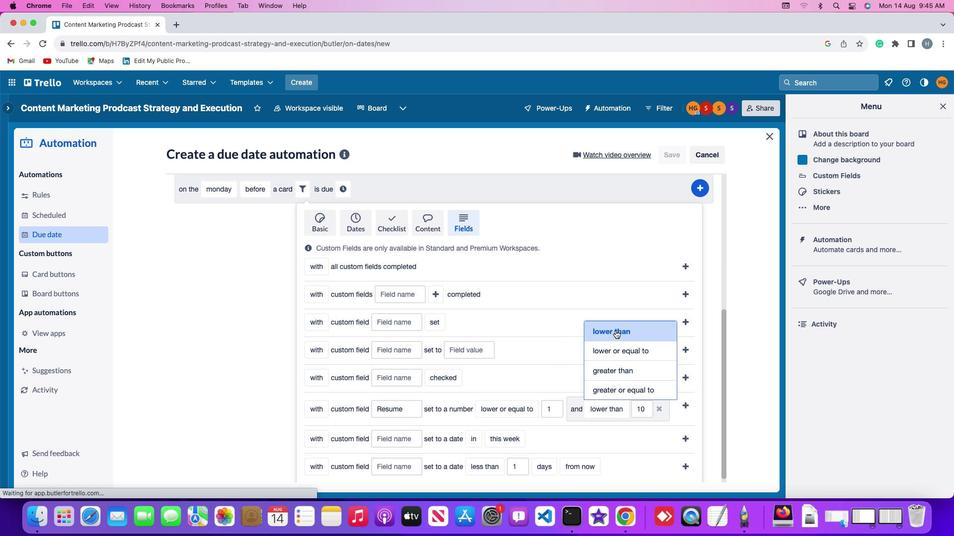 
Action: Mouse moved to (500, 406)
Screenshot: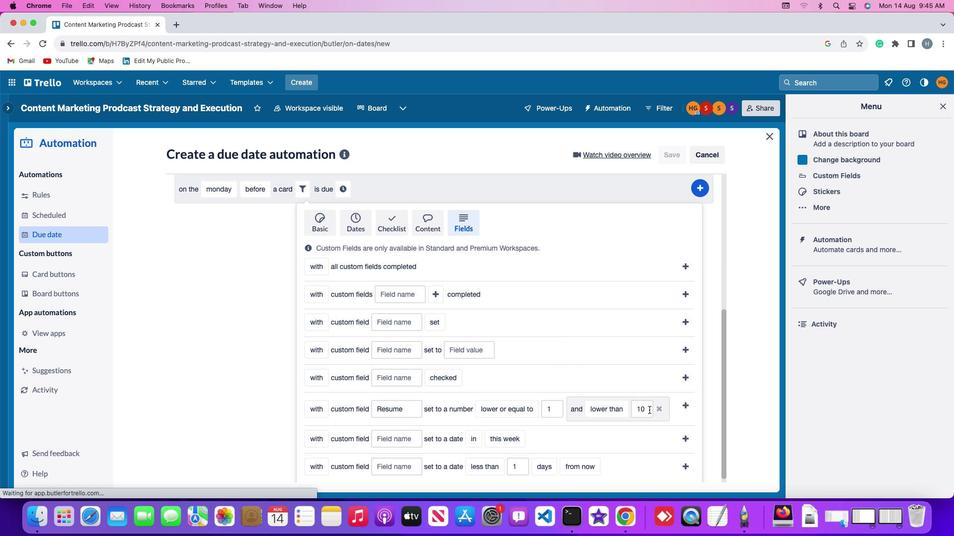 
Action: Mouse pressed left at (500, 406)
Screenshot: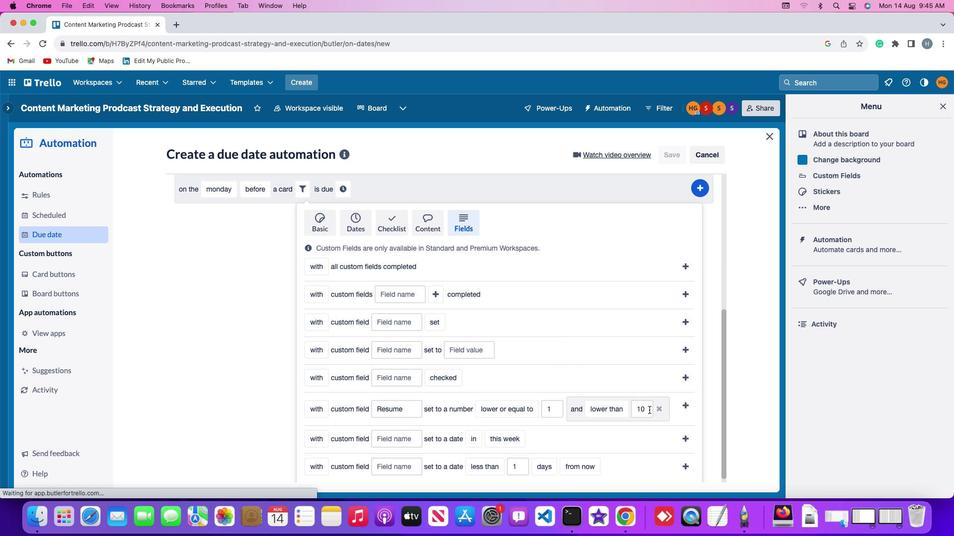 
Action: Mouse moved to (500, 404)
Screenshot: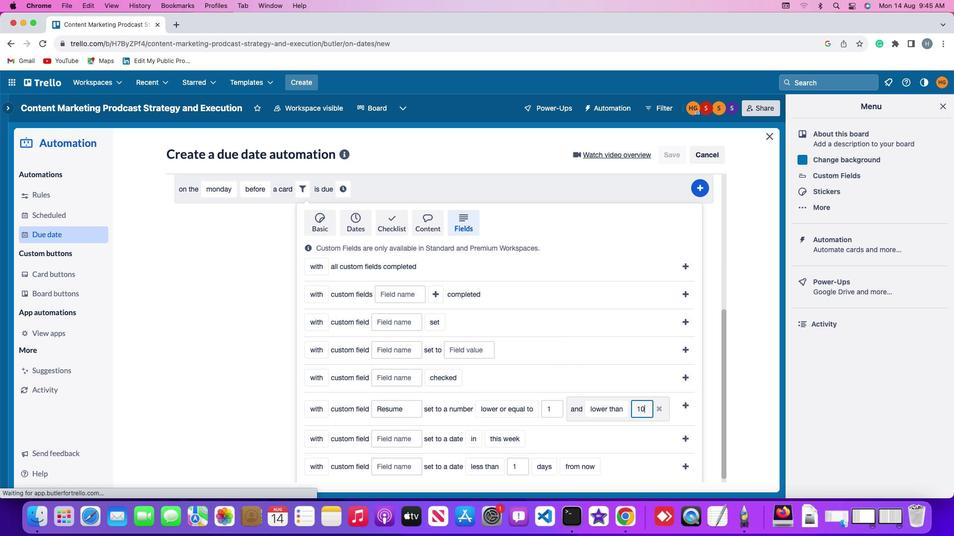 
Action: Key pressed Key.backspace
Screenshot: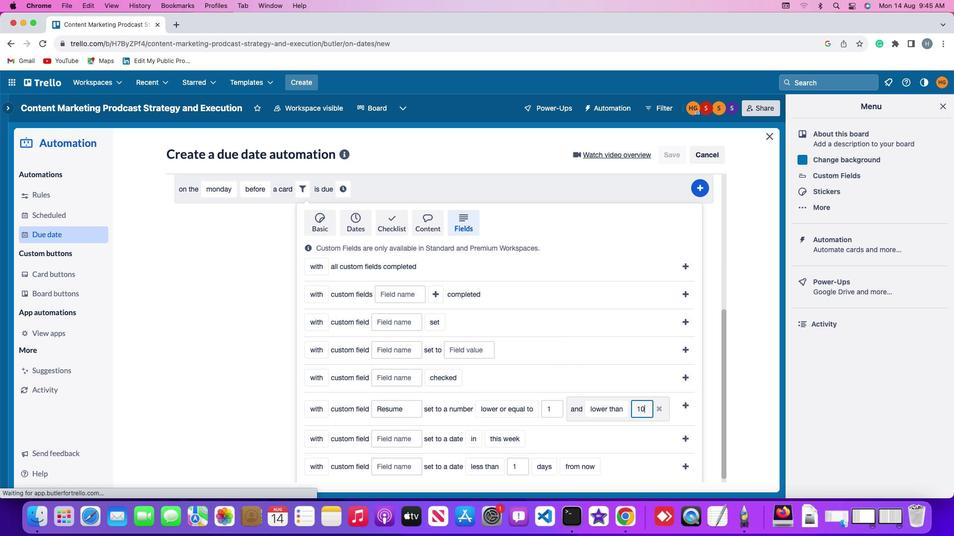 
Action: Mouse moved to (500, 404)
Screenshot: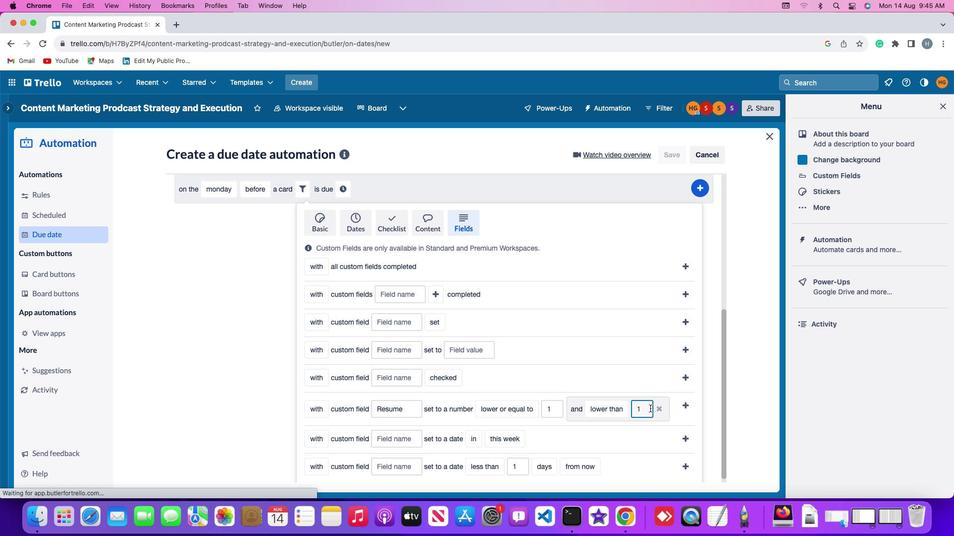 
Action: Key pressed Key.backspace'1'
Screenshot: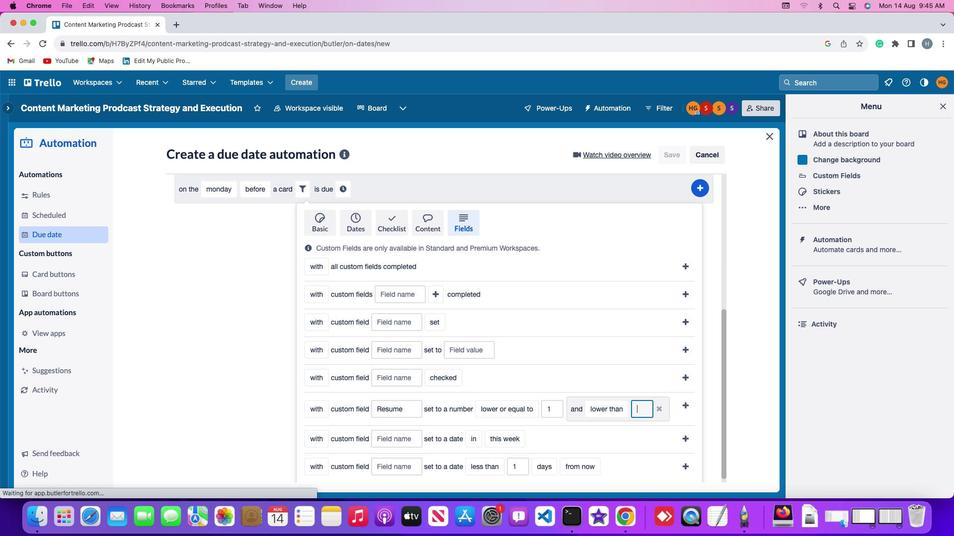 
Action: Mouse moved to (500, 404)
Screenshot: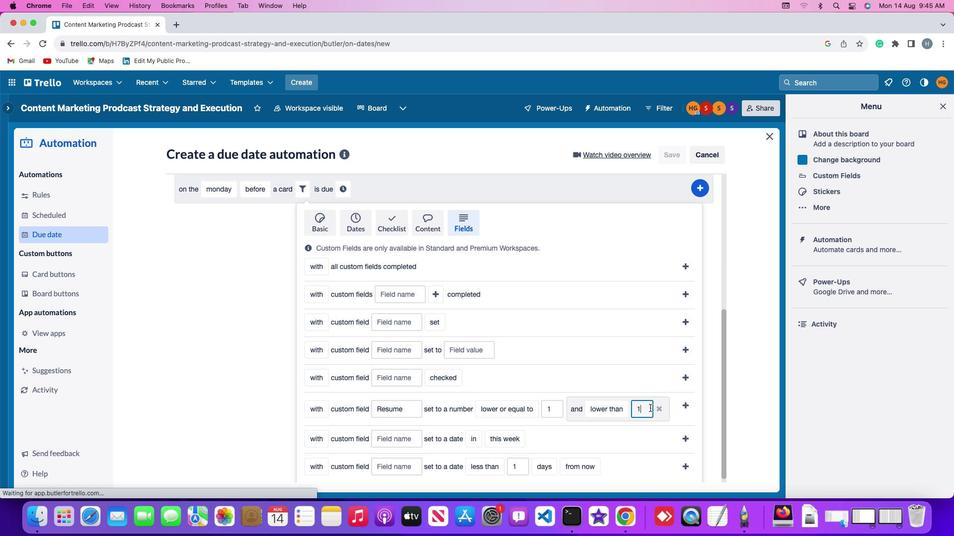 
Action: Key pressed '0'
Screenshot: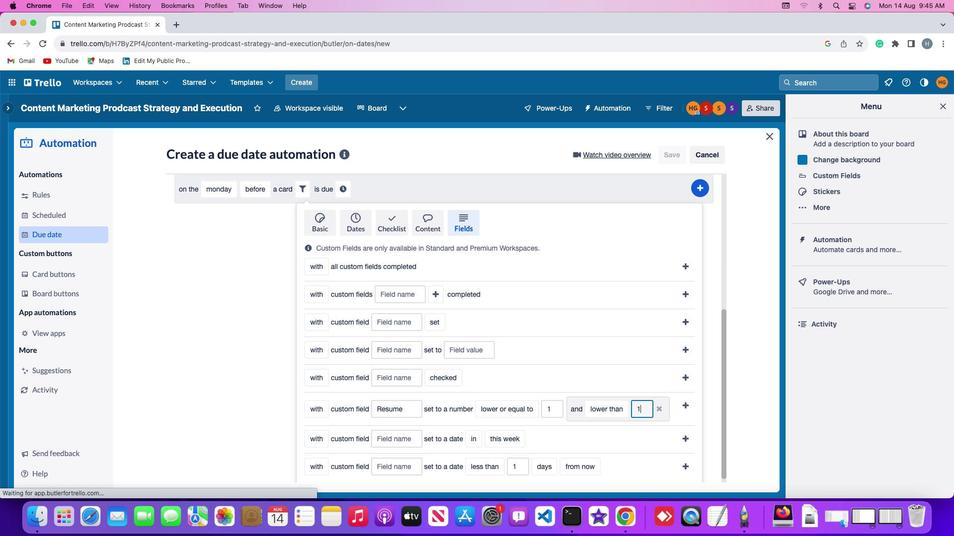 
Action: Mouse moved to (522, 400)
Screenshot: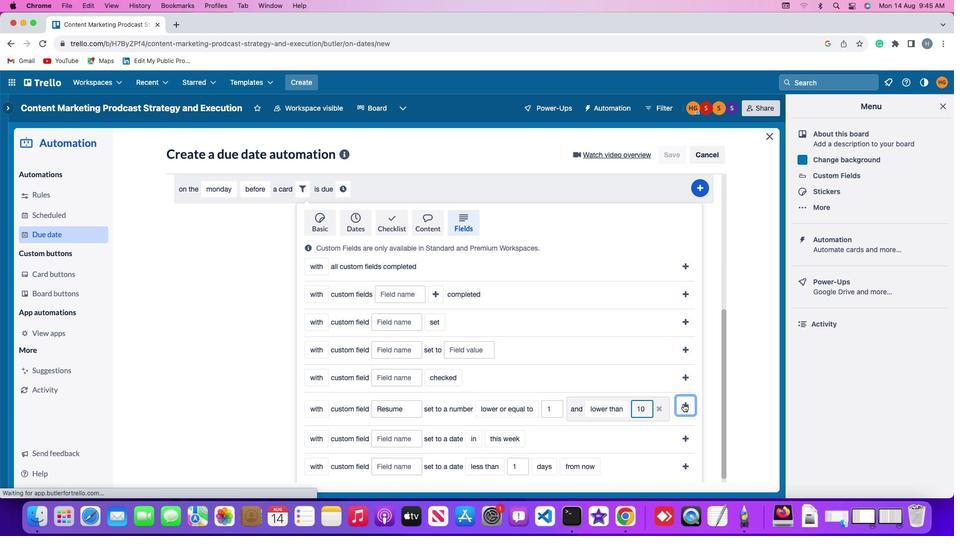 
Action: Mouse pressed left at (522, 400)
Screenshot: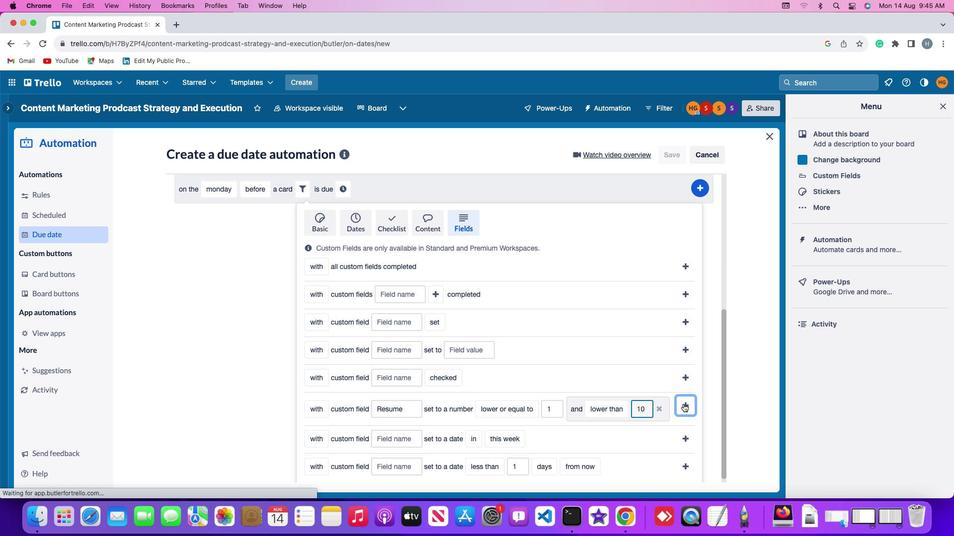 
Action: Mouse moved to (483, 420)
Screenshot: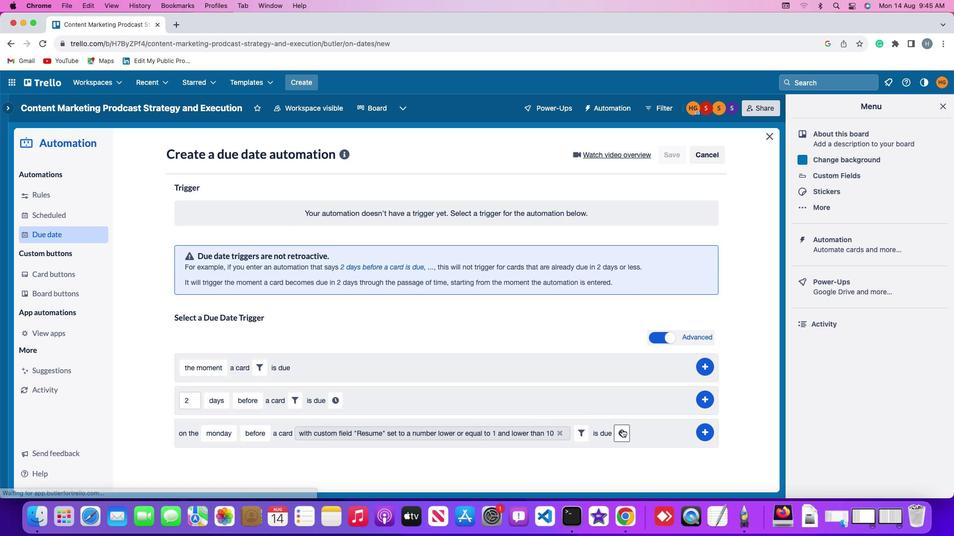 
Action: Mouse pressed left at (483, 420)
Screenshot: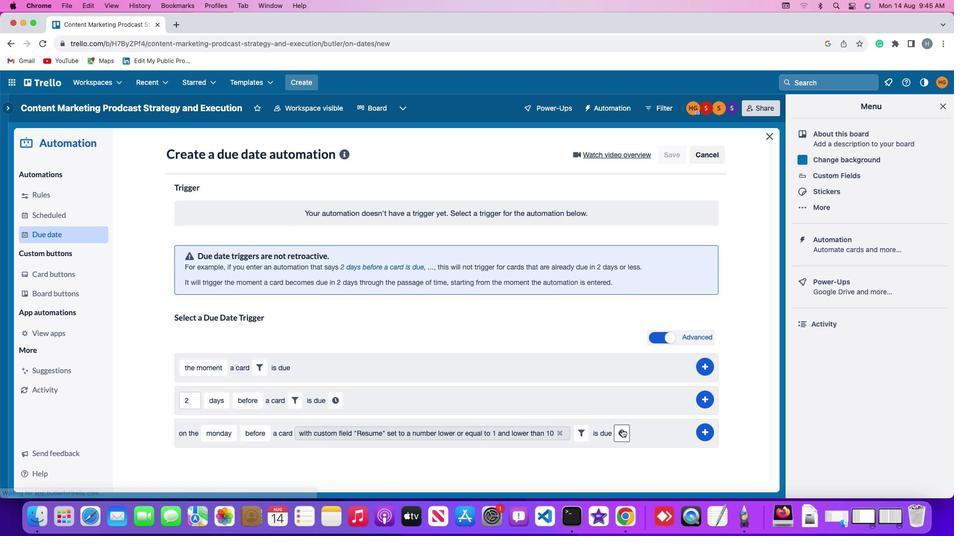 
Action: Mouse moved to (223, 439)
Screenshot: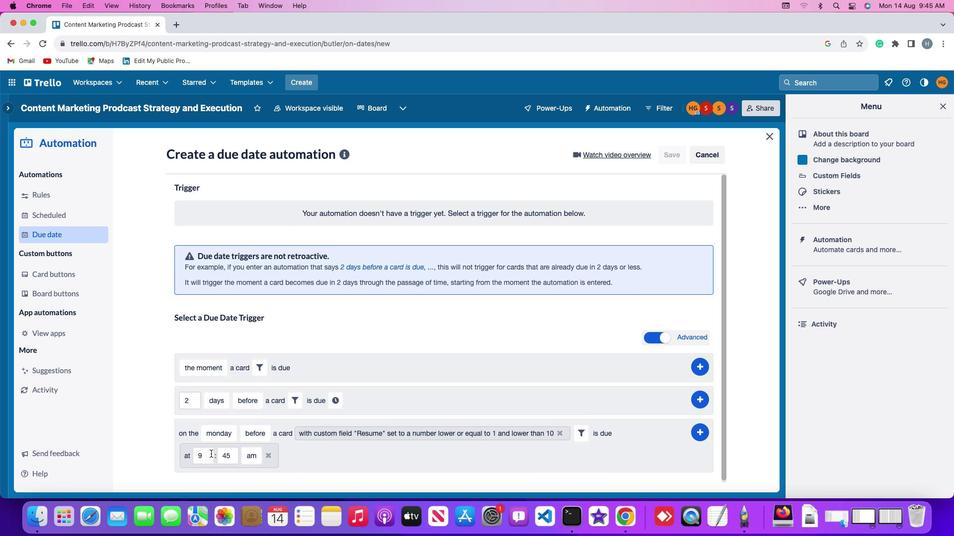 
Action: Mouse pressed left at (223, 439)
Screenshot: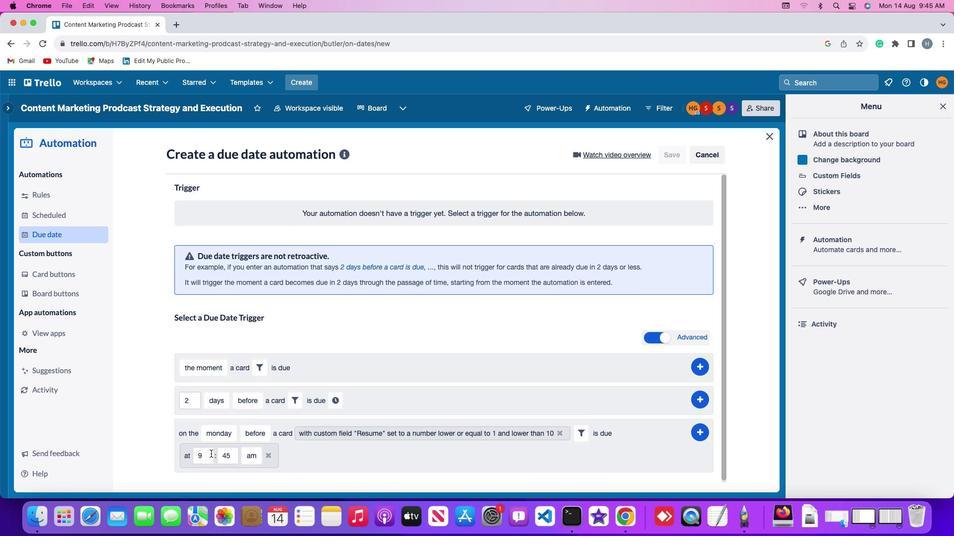 
Action: Key pressed Key.backspace'1'
Screenshot: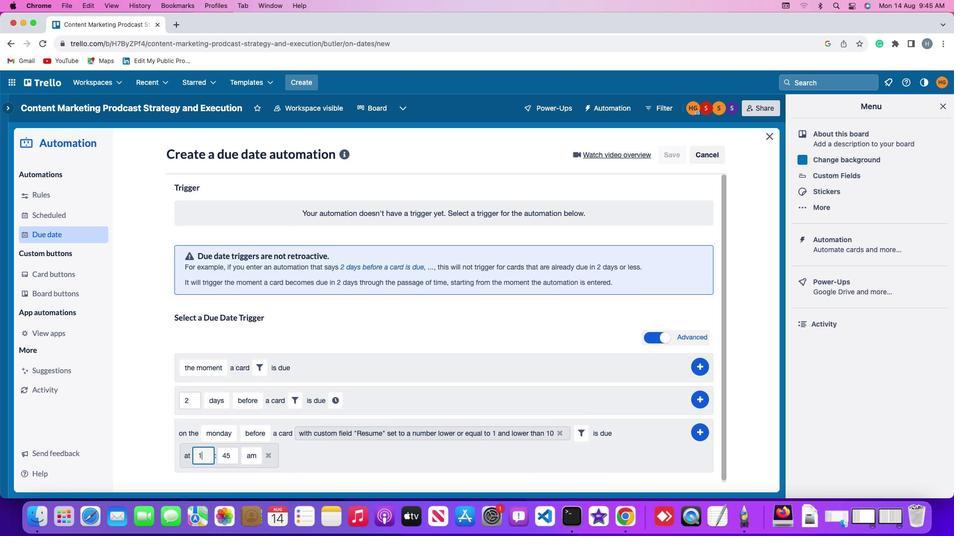 
Action: Mouse moved to (223, 440)
Screenshot: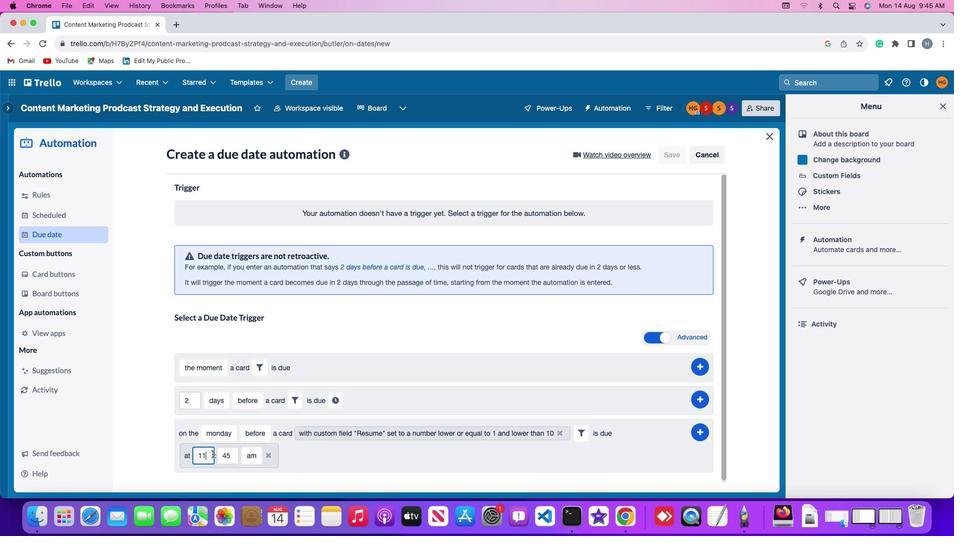 
Action: Key pressed '1'
Screenshot: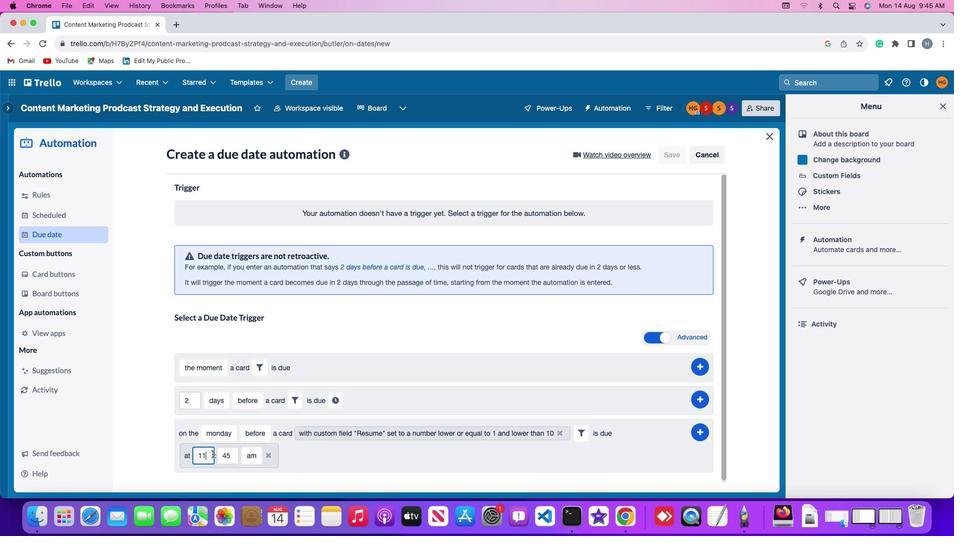 
Action: Mouse moved to (237, 440)
Screenshot: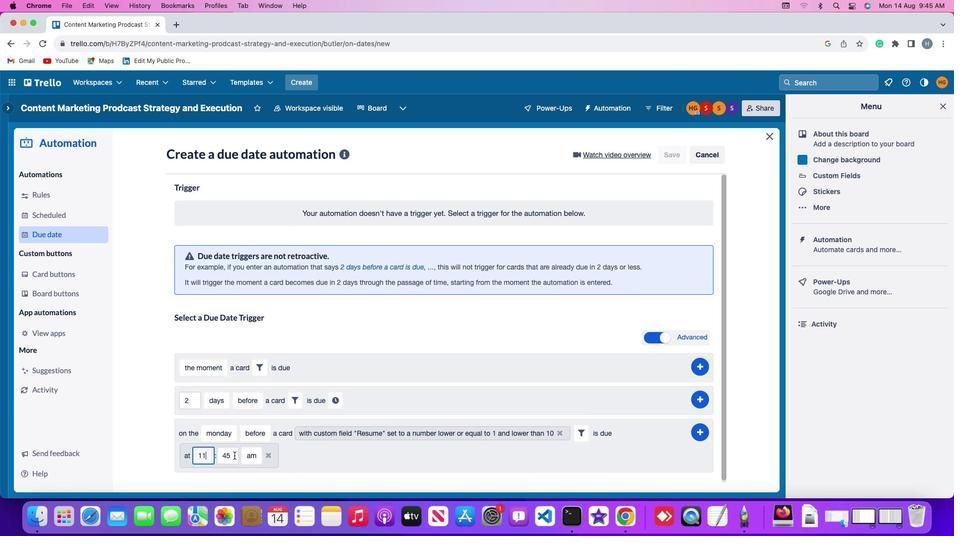 
Action: Mouse pressed left at (237, 440)
Screenshot: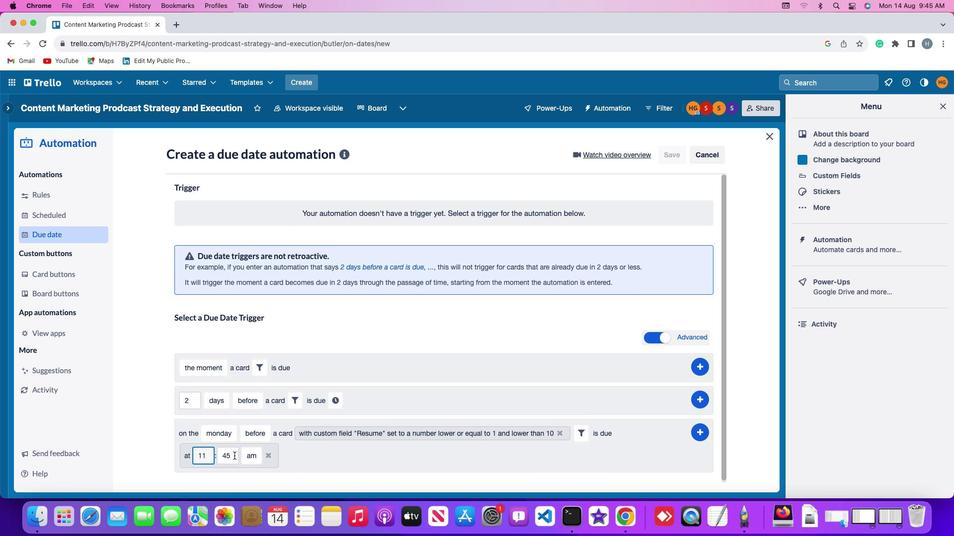 
Action: Key pressed Key.backspaceKey.backspace
Screenshot: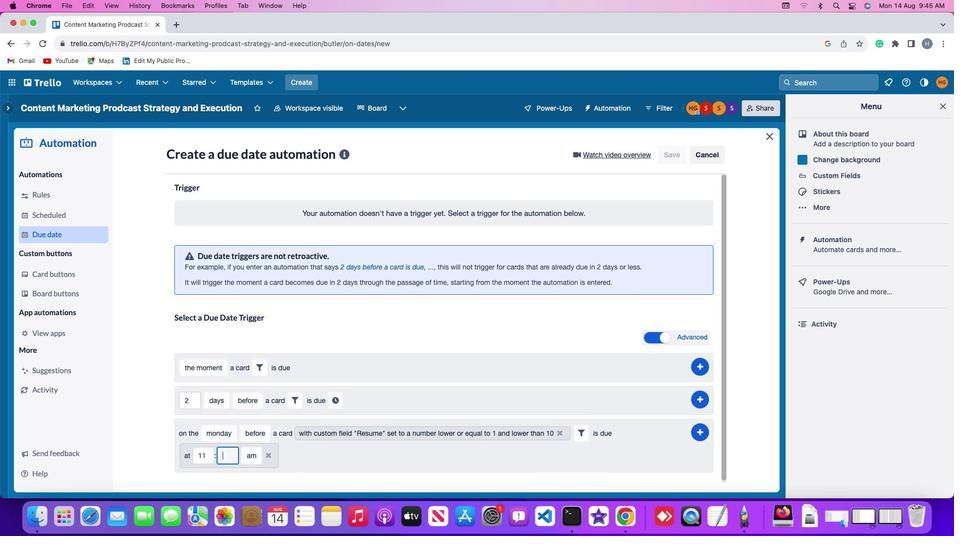 
Action: Mouse moved to (237, 440)
Screenshot: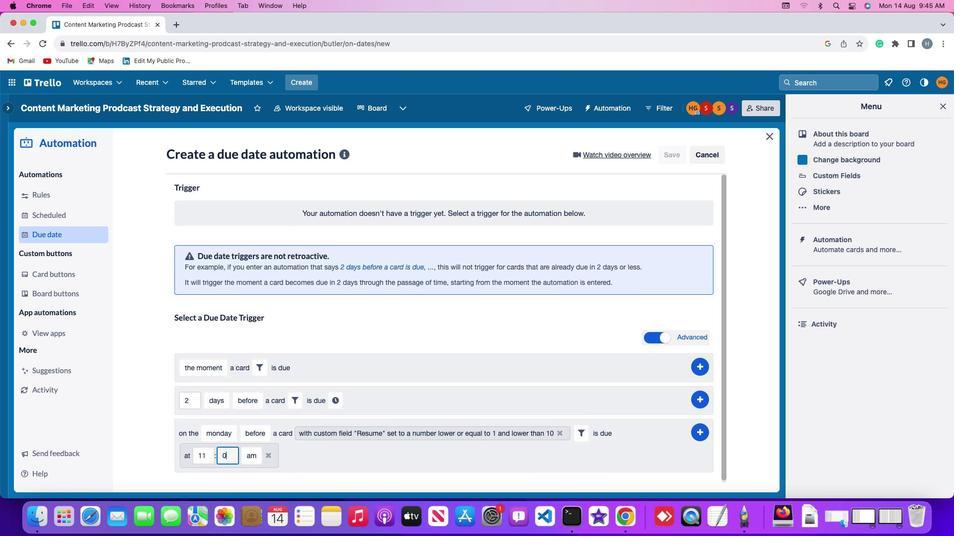 
Action: Key pressed '0''0'
Screenshot: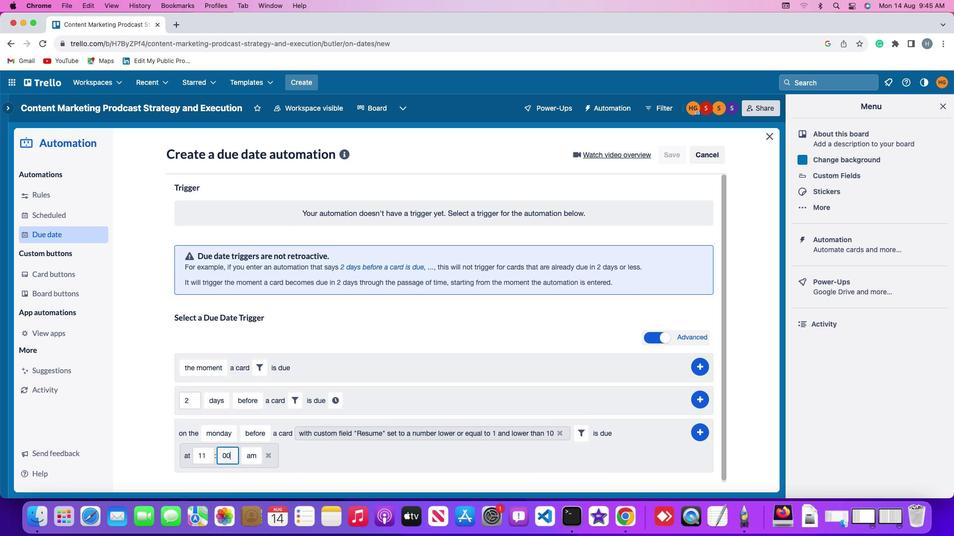 
Action: Mouse moved to (247, 442)
Screenshot: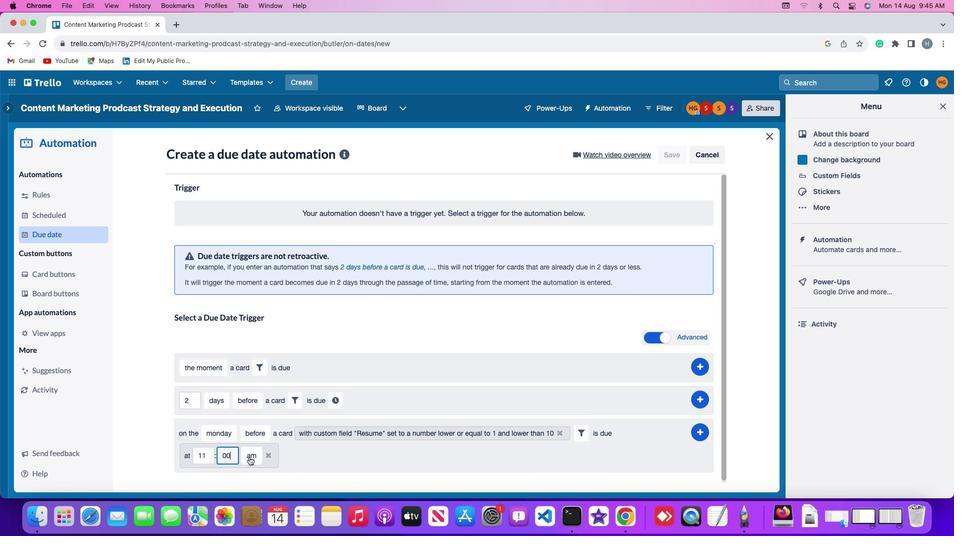 
Action: Mouse pressed left at (247, 442)
Screenshot: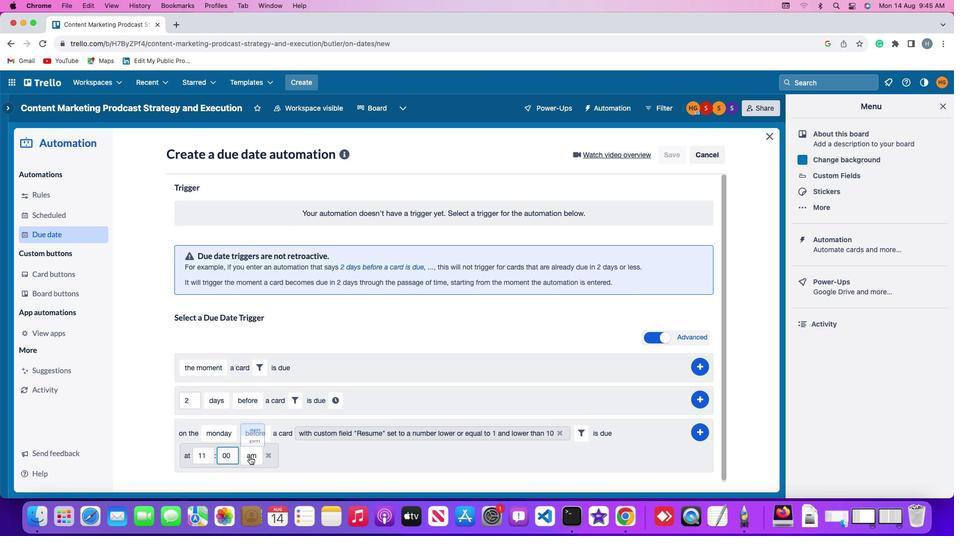 
Action: Mouse moved to (250, 411)
Screenshot: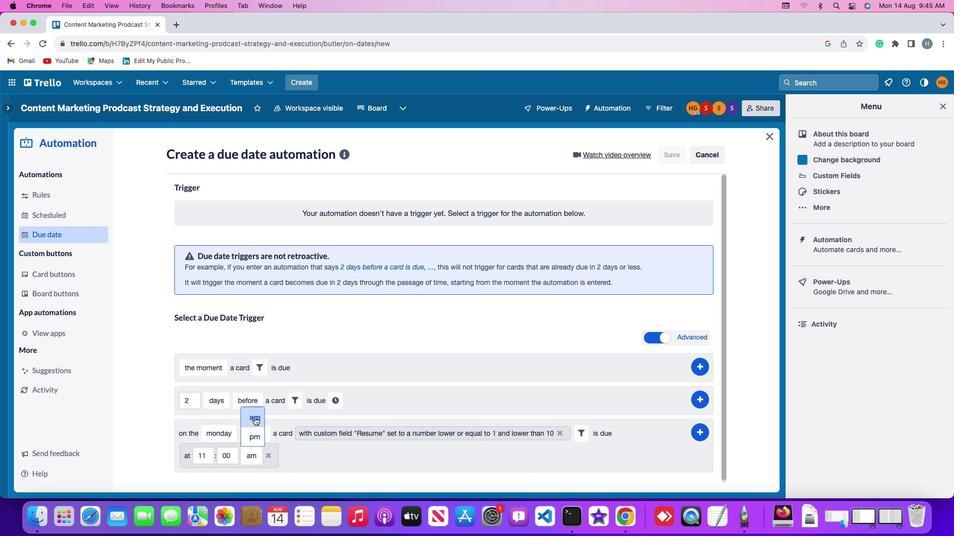 
Action: Mouse pressed left at (250, 411)
Screenshot: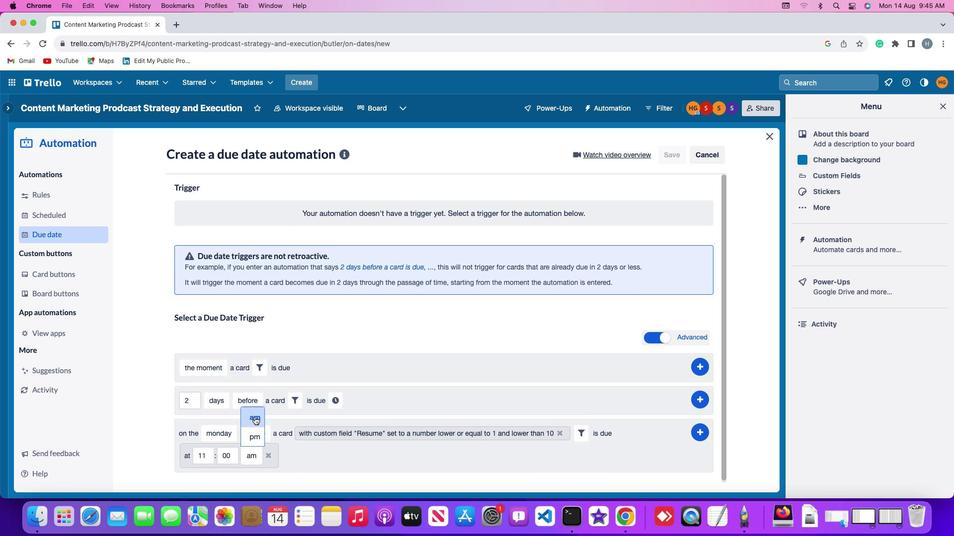
Action: Mouse moved to (533, 422)
Screenshot: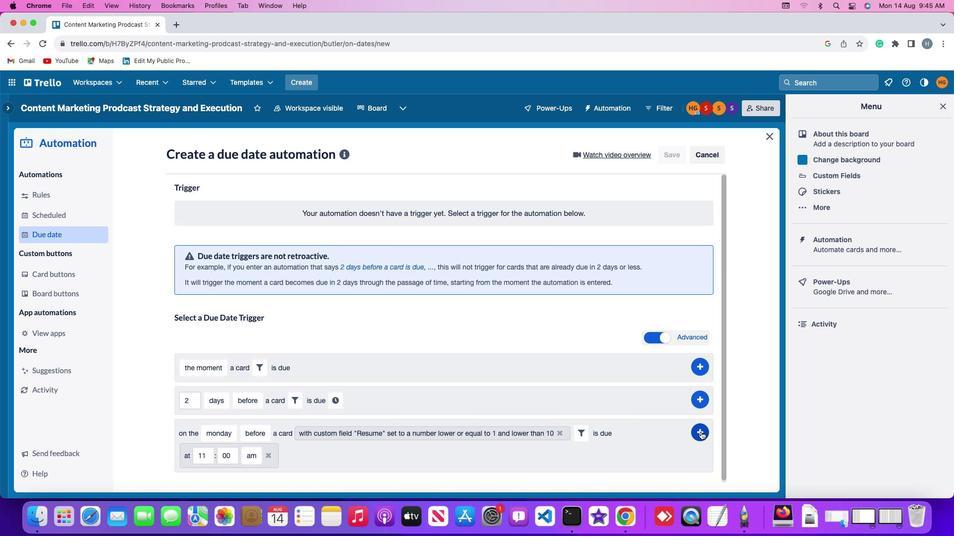 
Action: Mouse pressed left at (533, 422)
Screenshot: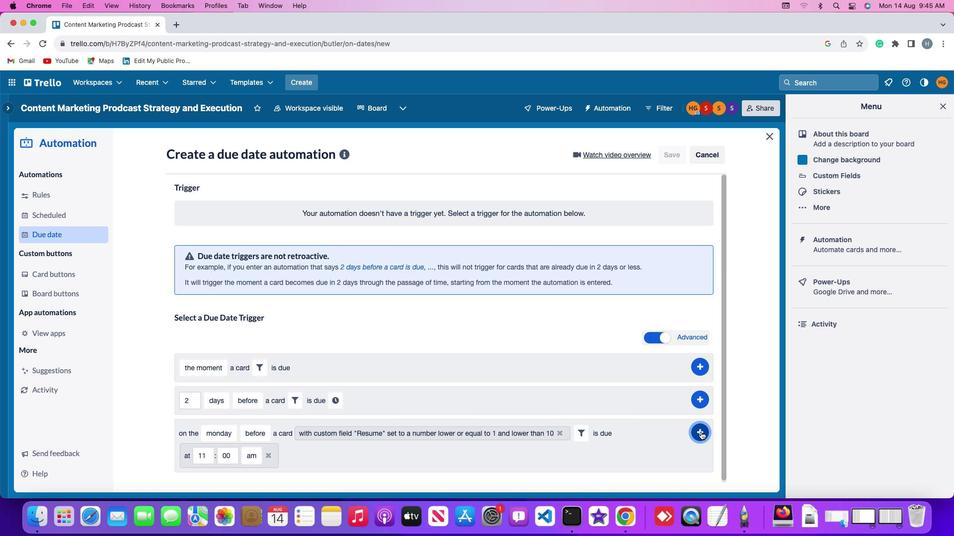 
Action: Mouse moved to (562, 358)
Screenshot: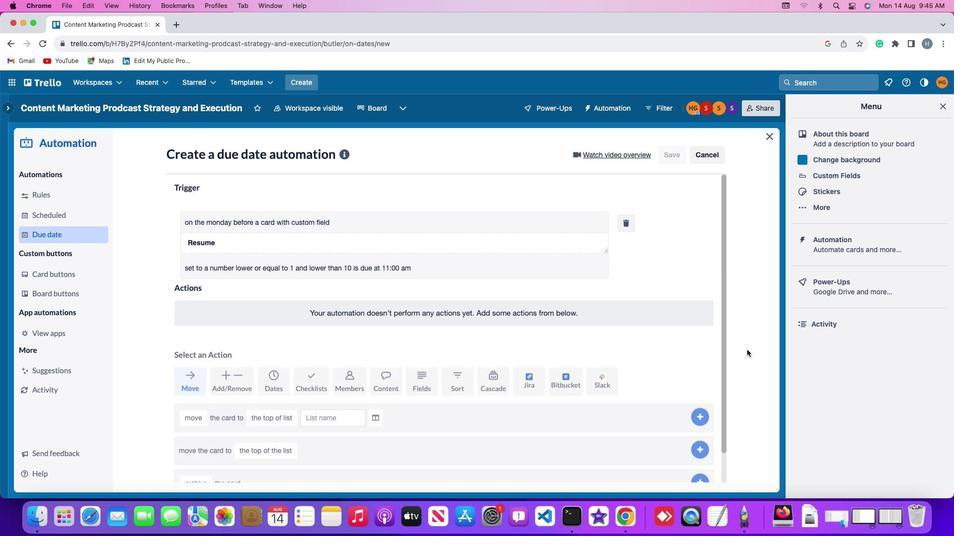 
